 Task: Create a due date automation trigger when advanced on, 2 working days after a card is due add fields without custom field "Resume" set to a number lower than 1 and lower than 10 at 11:00 AM.
Action: Mouse moved to (872, 261)
Screenshot: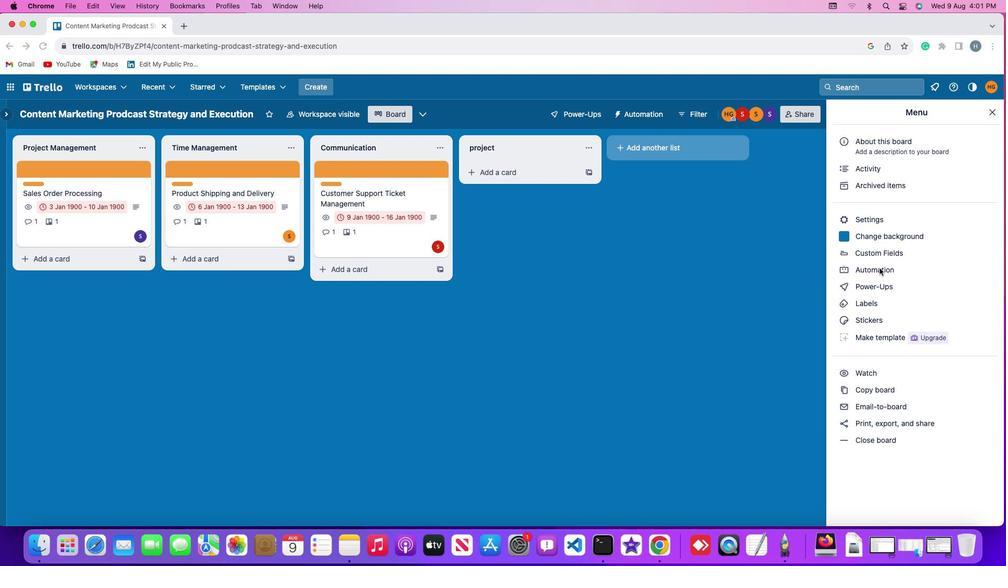 
Action: Mouse pressed left at (872, 261)
Screenshot: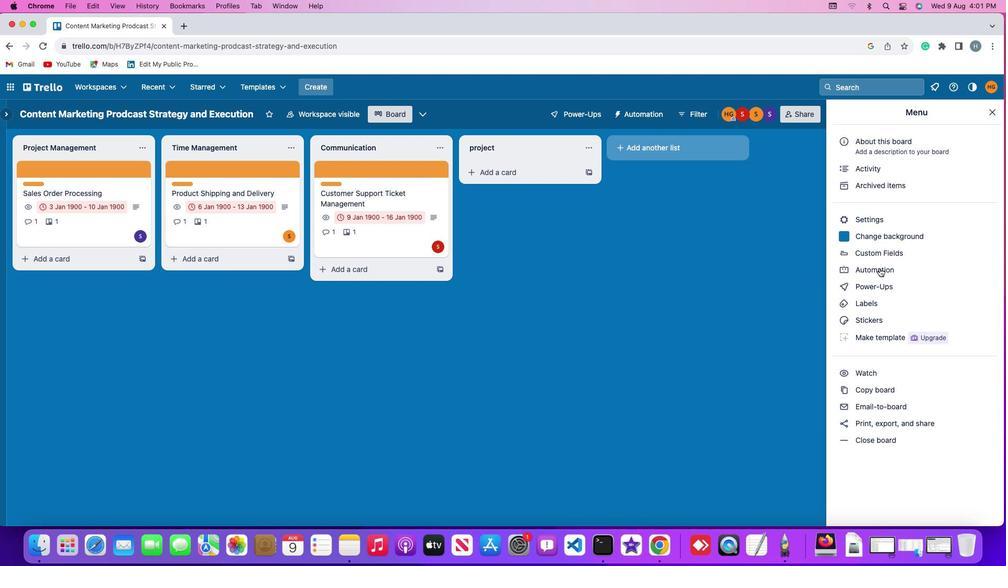 
Action: Mouse moved to (872, 261)
Screenshot: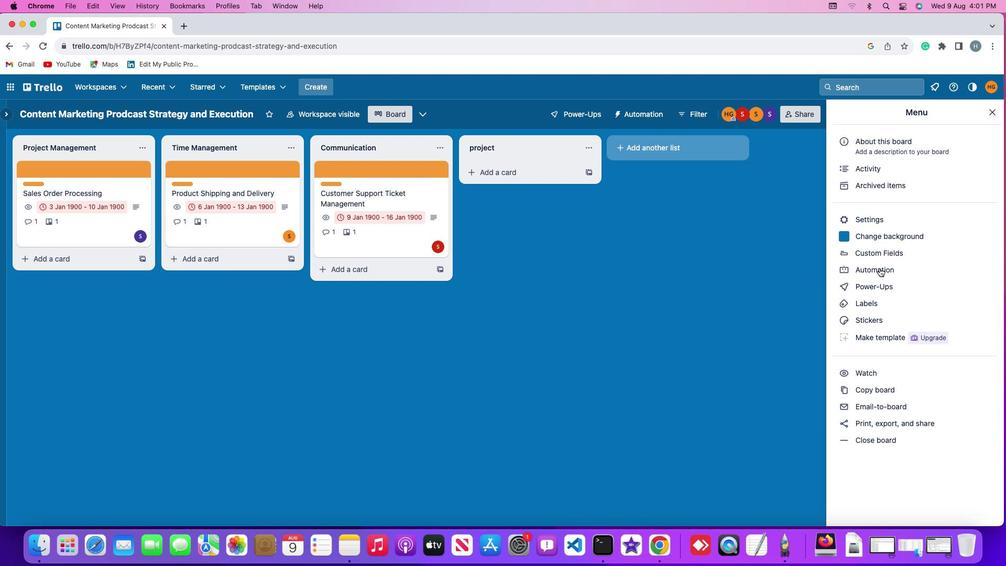 
Action: Mouse pressed left at (872, 261)
Screenshot: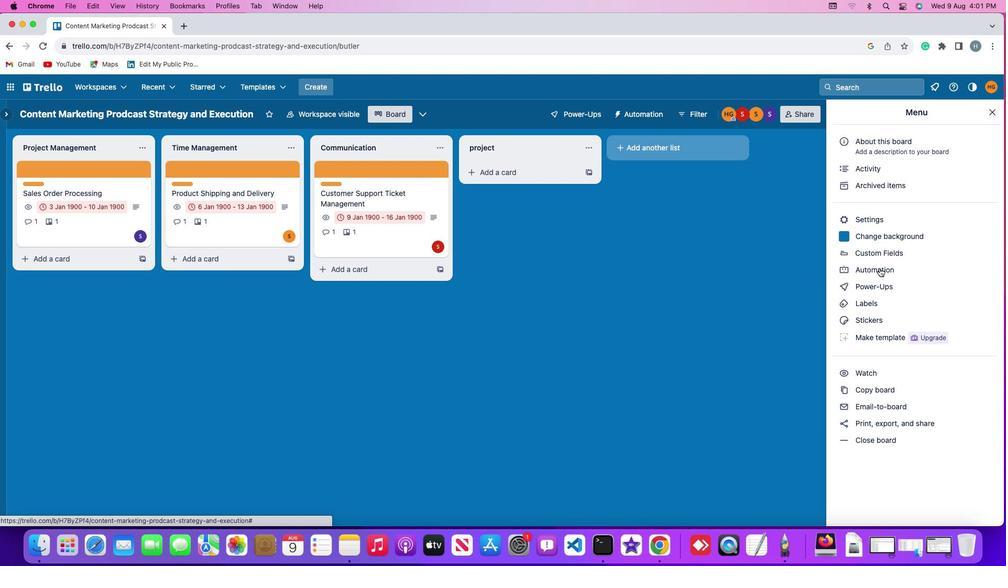 
Action: Mouse moved to (45, 240)
Screenshot: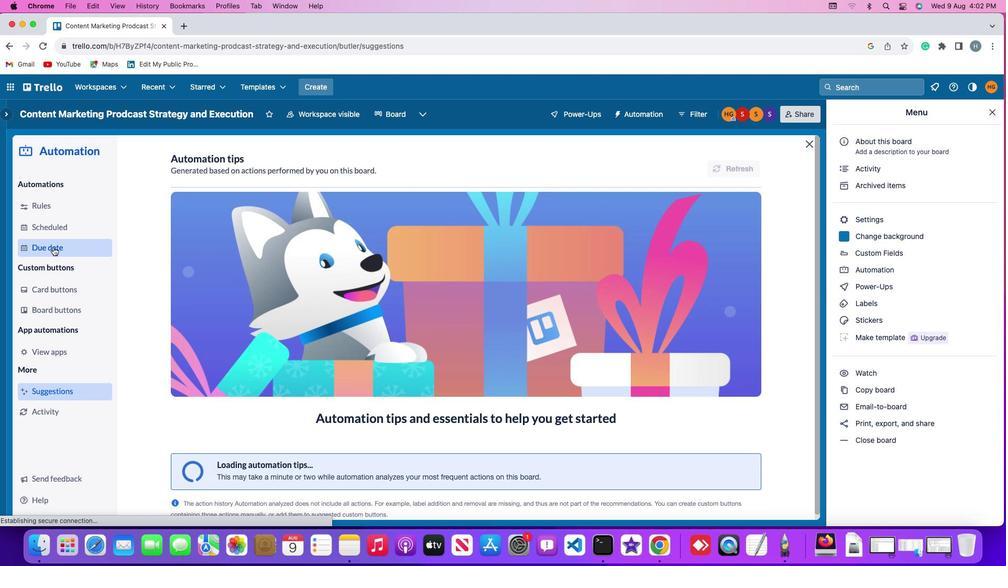 
Action: Mouse pressed left at (45, 240)
Screenshot: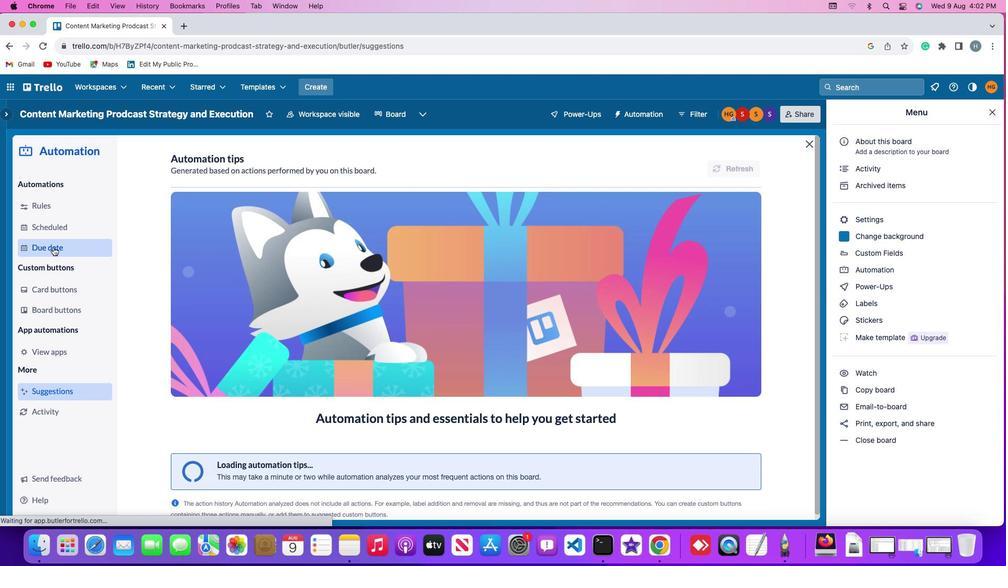
Action: Mouse moved to (697, 155)
Screenshot: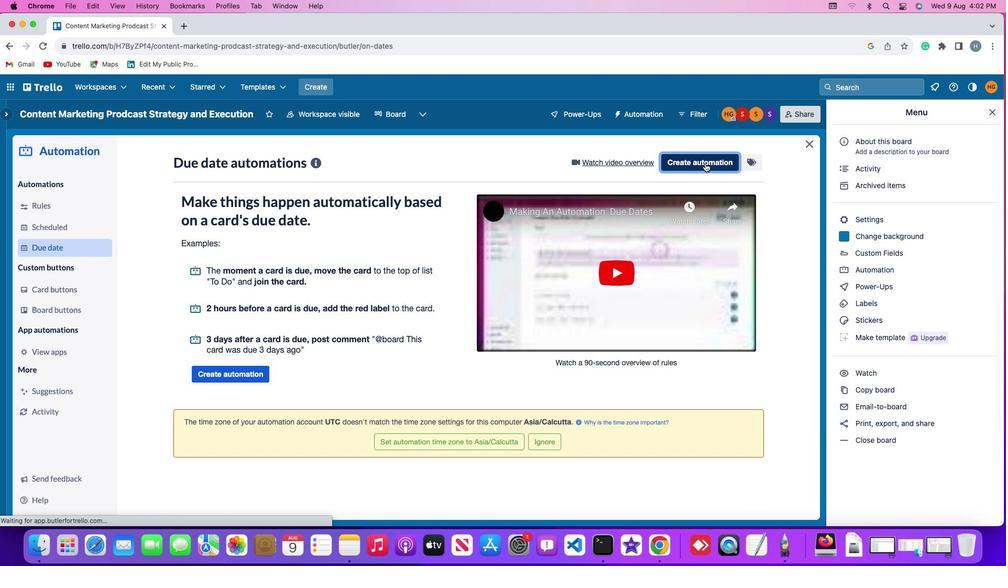 
Action: Mouse pressed left at (697, 155)
Screenshot: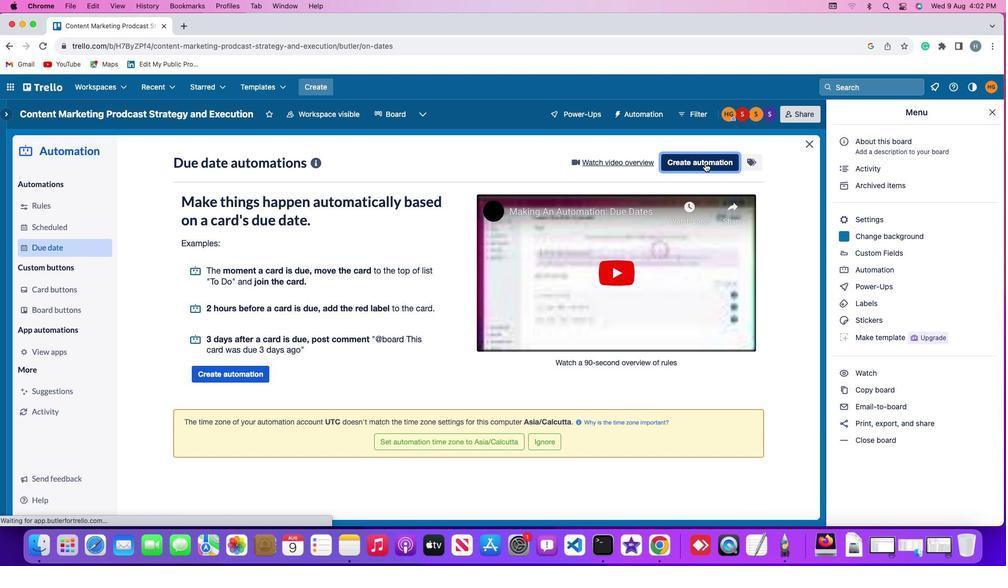 
Action: Mouse moved to (217, 256)
Screenshot: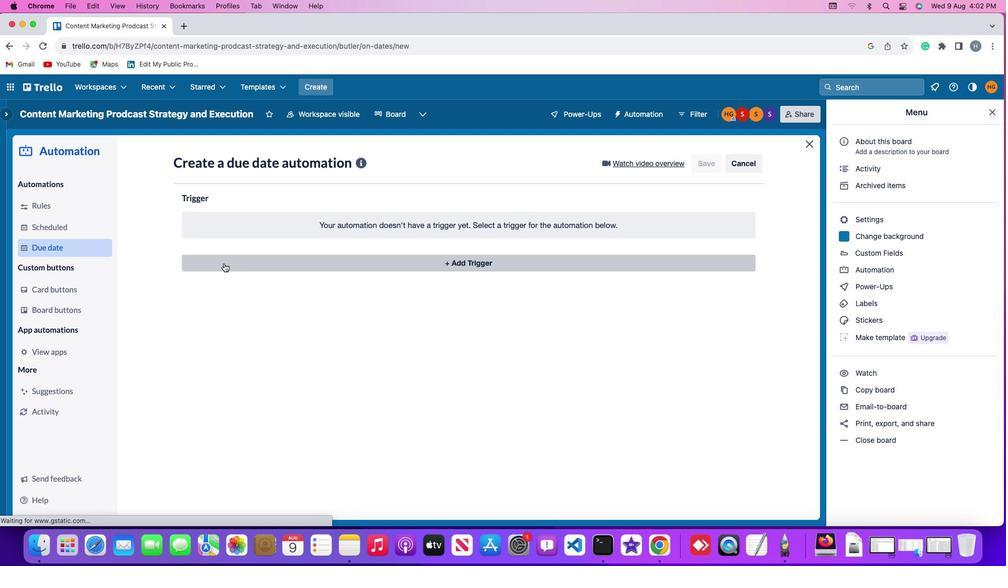 
Action: Mouse pressed left at (217, 256)
Screenshot: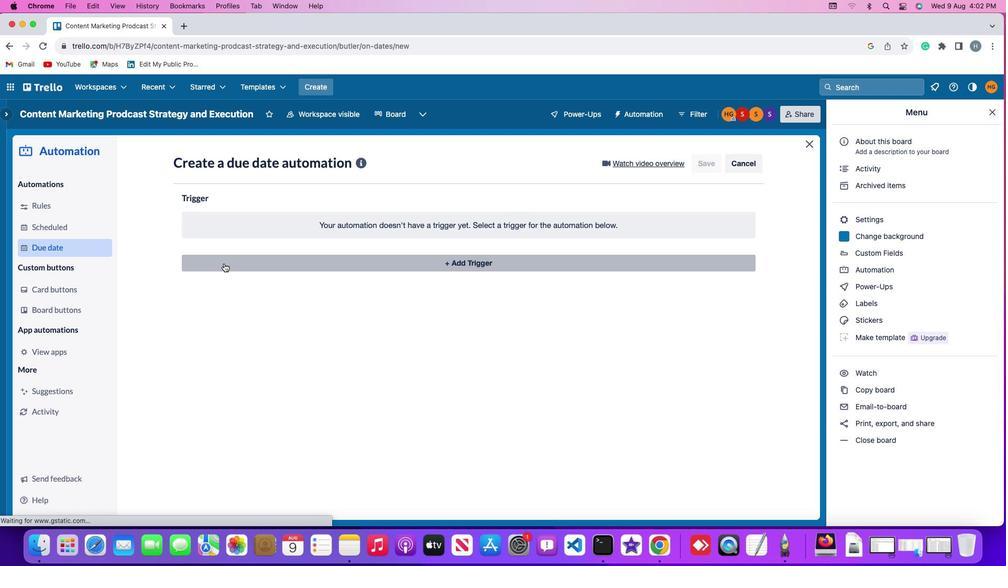 
Action: Mouse moved to (193, 414)
Screenshot: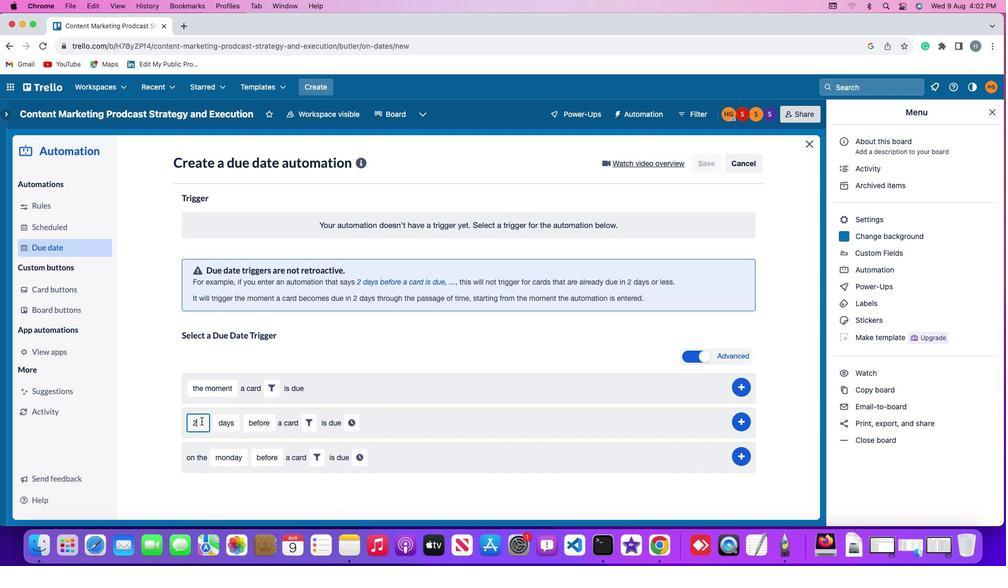 
Action: Mouse pressed left at (193, 414)
Screenshot: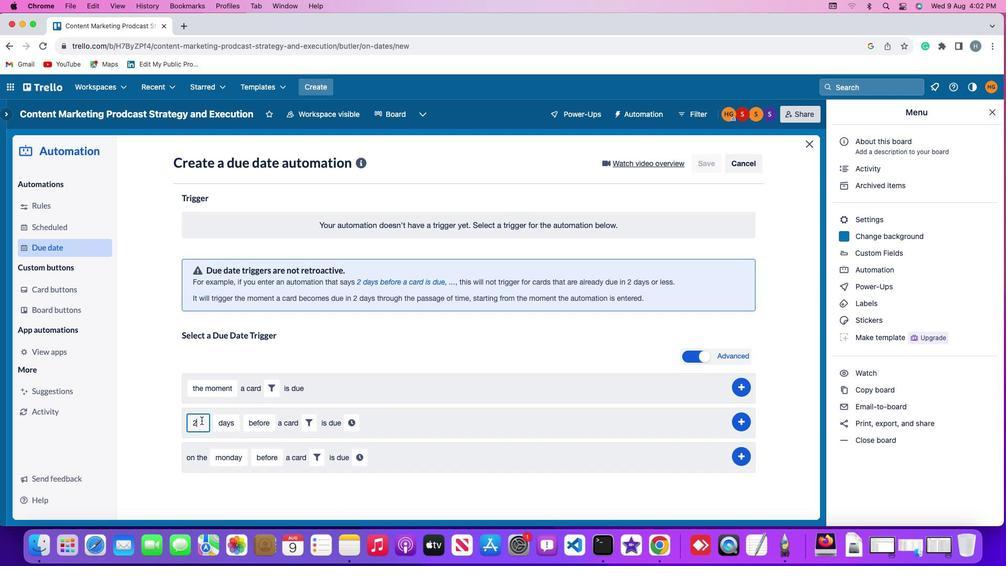 
Action: Mouse moved to (193, 411)
Screenshot: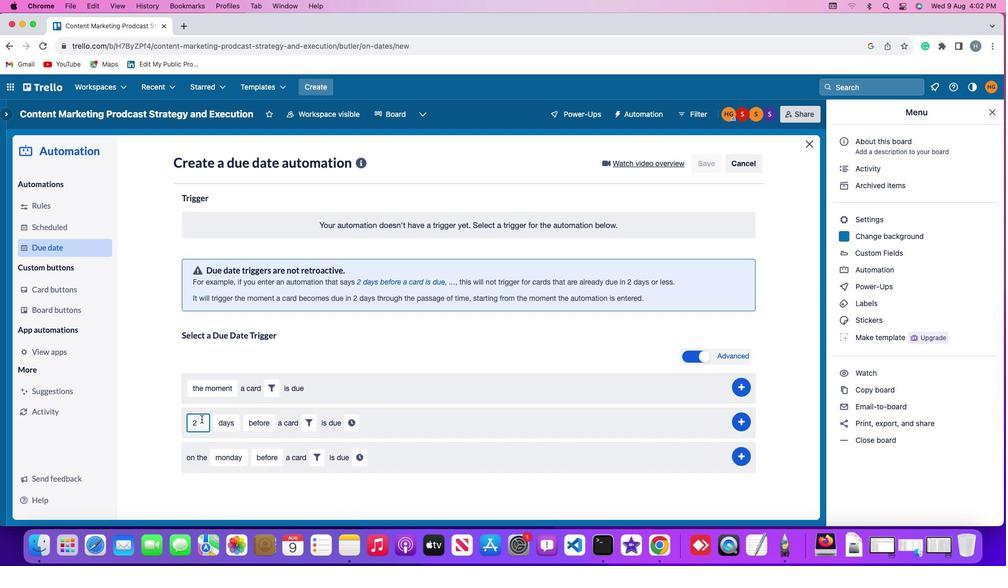 
Action: Key pressed Key.backspace
Screenshot: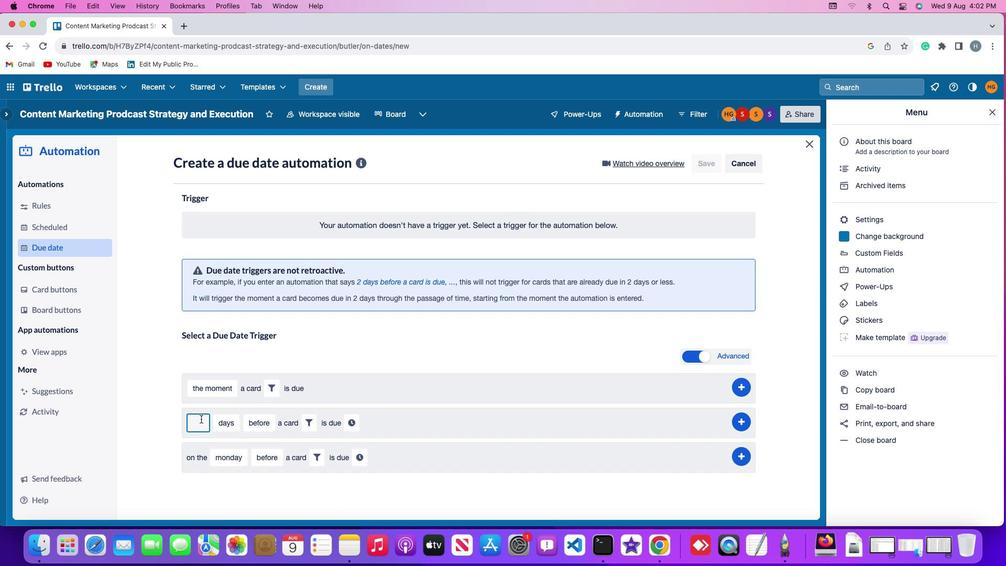 
Action: Mouse moved to (193, 411)
Screenshot: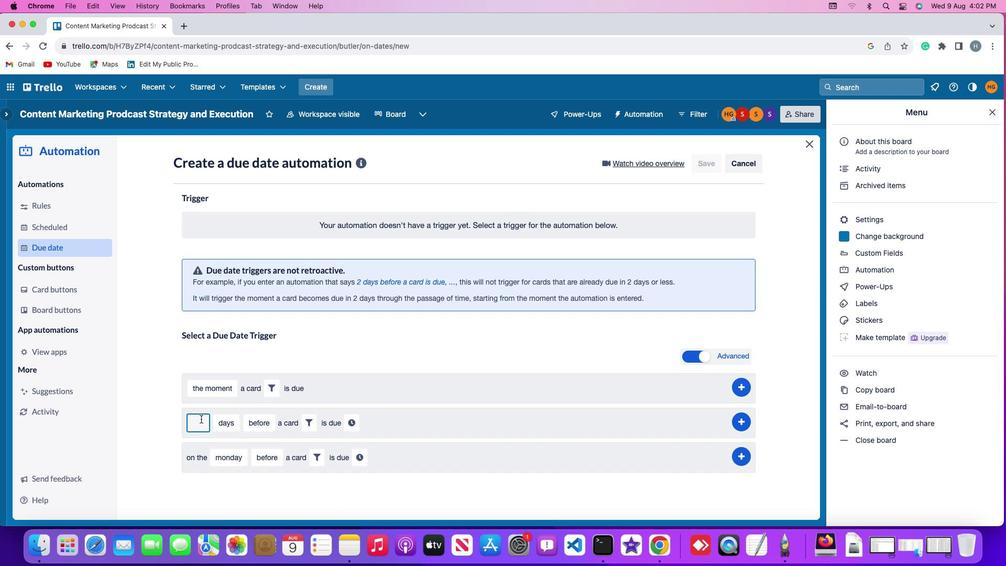 
Action: Key pressed '2'
Screenshot: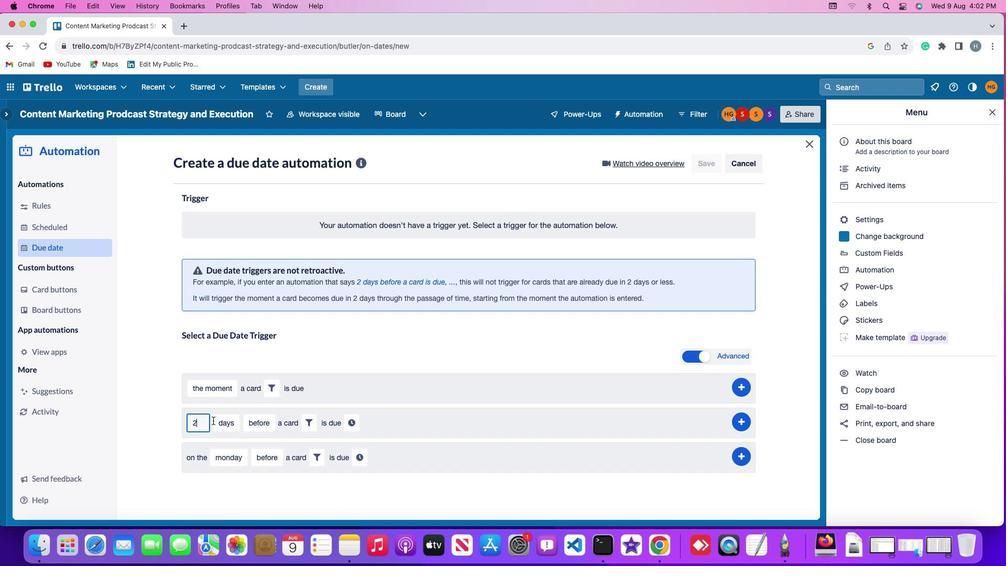 
Action: Mouse moved to (214, 414)
Screenshot: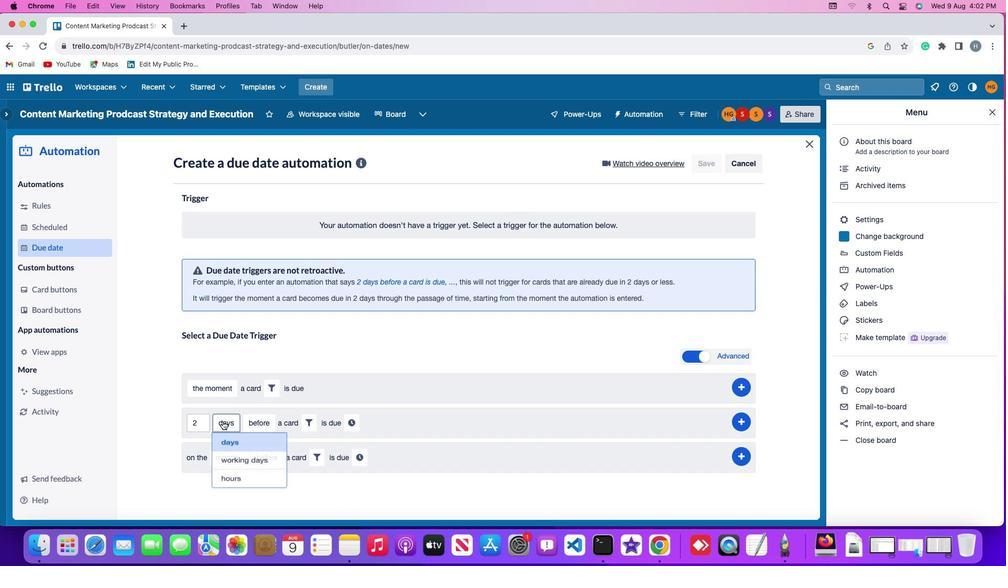 
Action: Mouse pressed left at (214, 414)
Screenshot: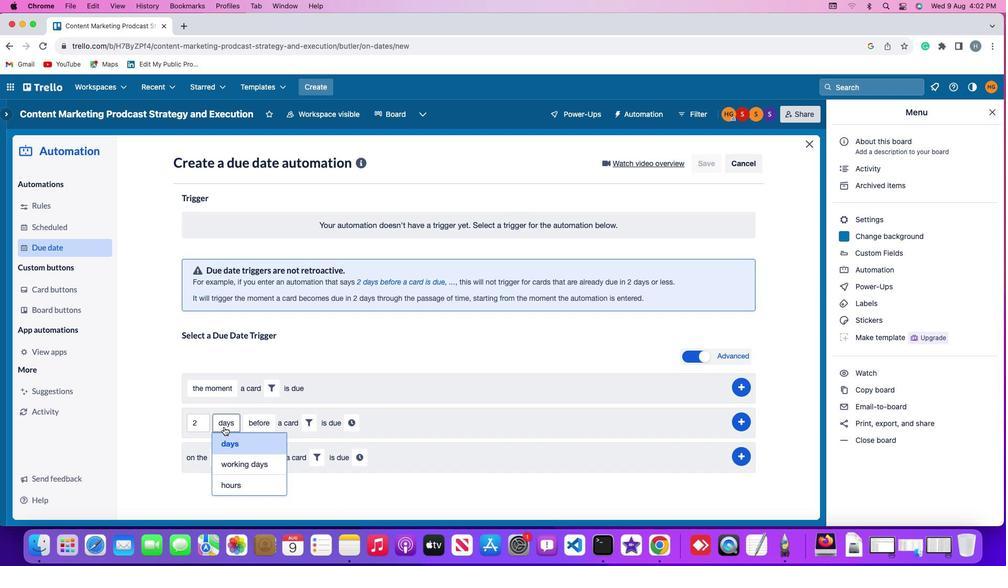 
Action: Mouse moved to (222, 457)
Screenshot: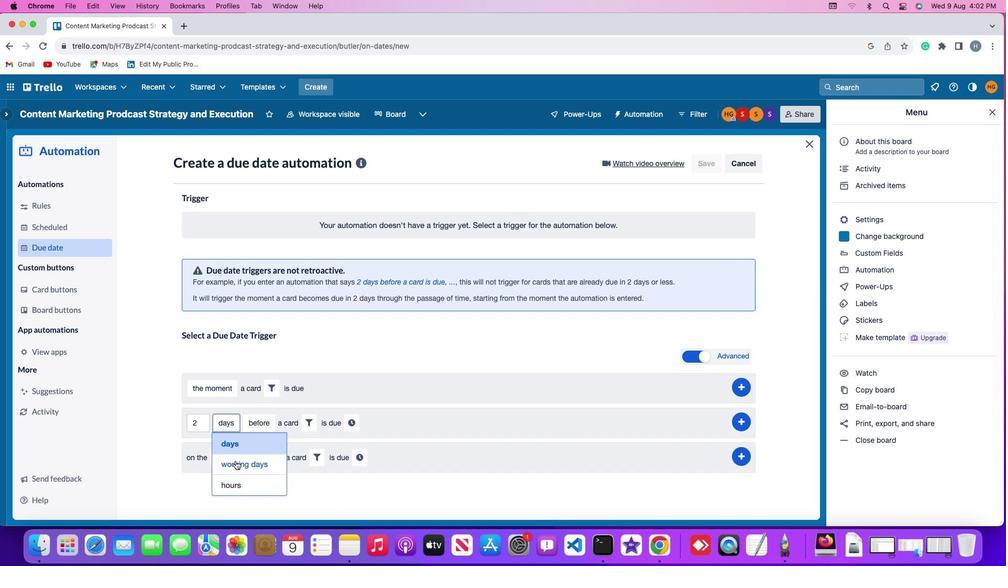 
Action: Mouse pressed left at (222, 457)
Screenshot: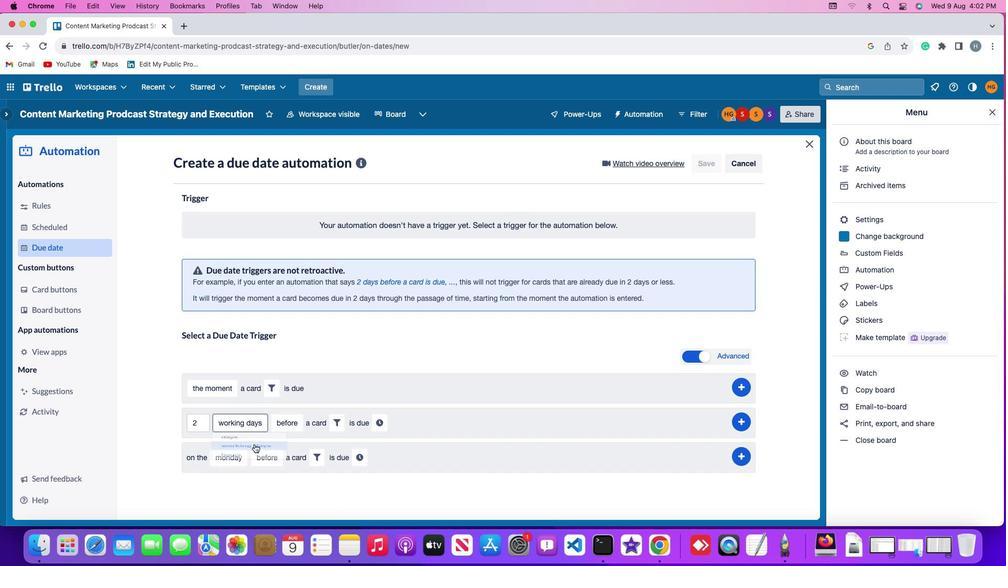 
Action: Mouse moved to (282, 412)
Screenshot: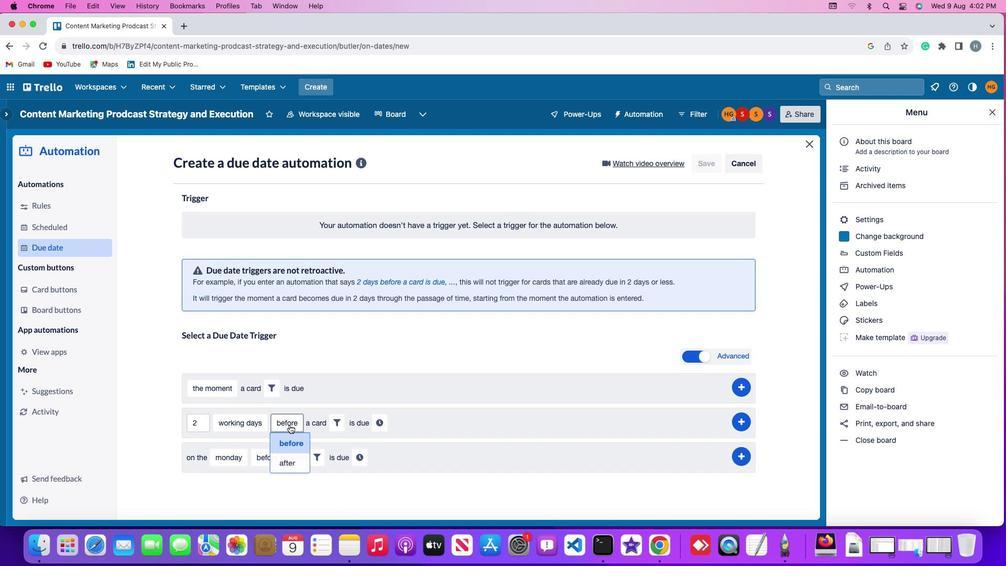 
Action: Mouse pressed left at (282, 412)
Screenshot: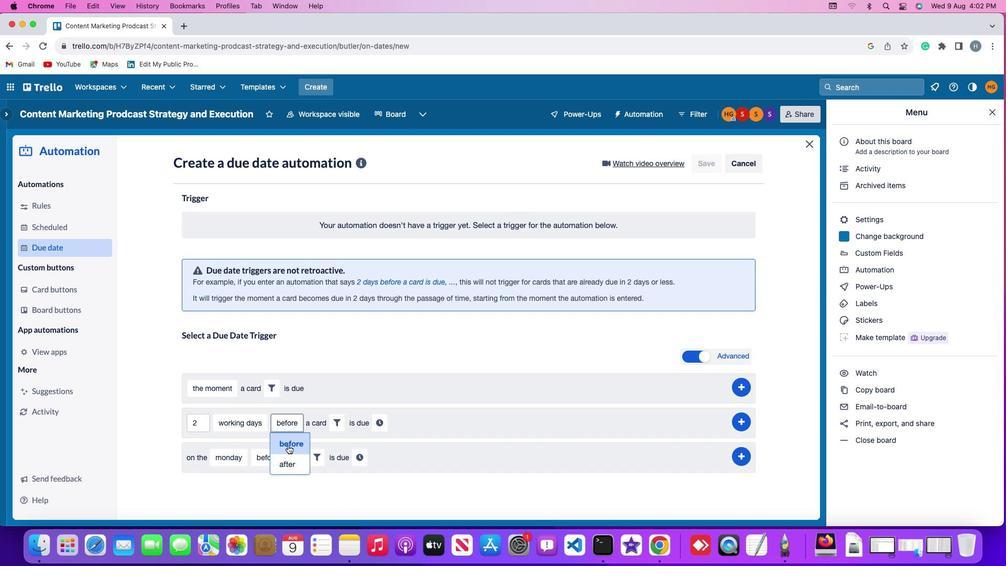 
Action: Mouse moved to (277, 457)
Screenshot: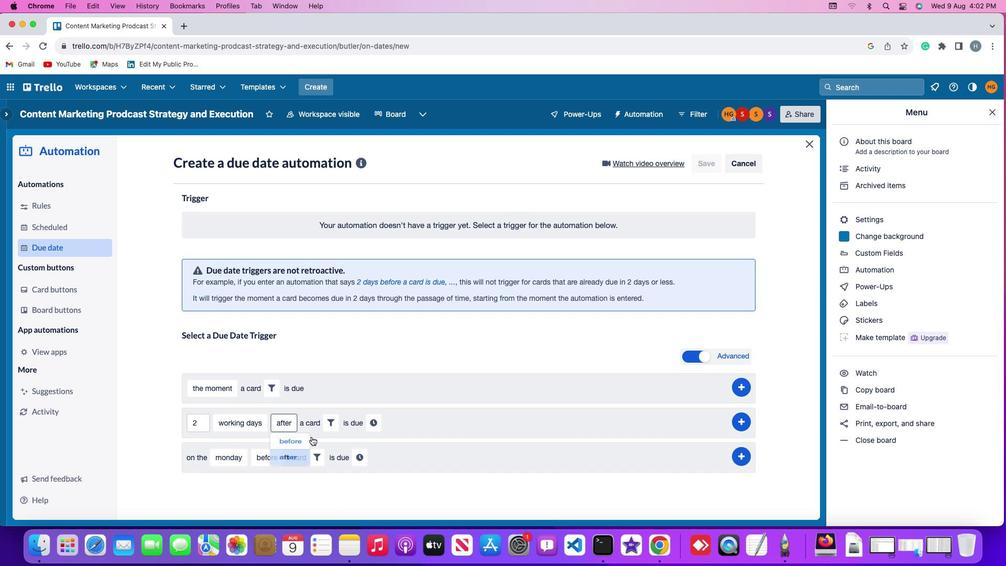 
Action: Mouse pressed left at (277, 457)
Screenshot: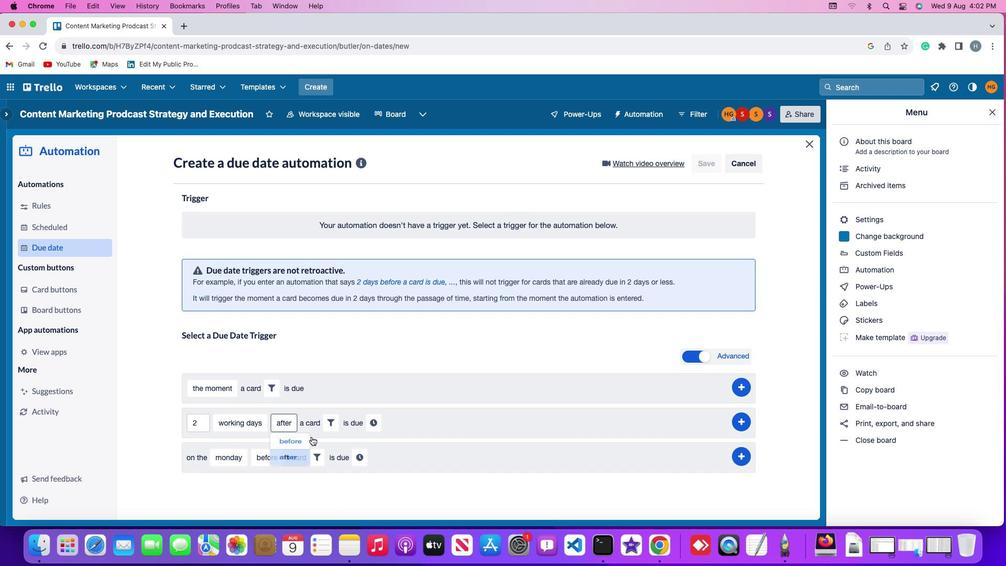 
Action: Mouse moved to (328, 412)
Screenshot: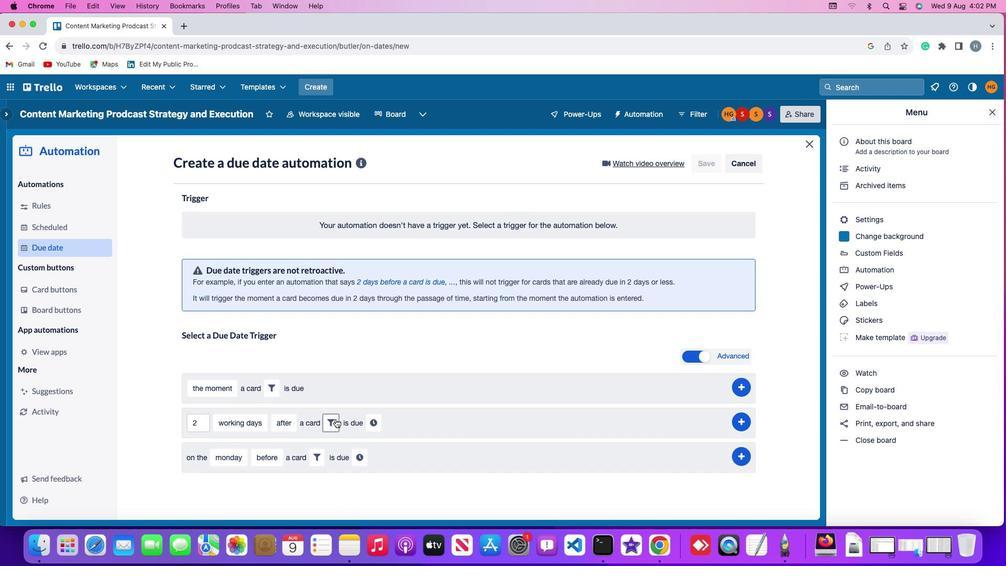 
Action: Mouse pressed left at (328, 412)
Screenshot: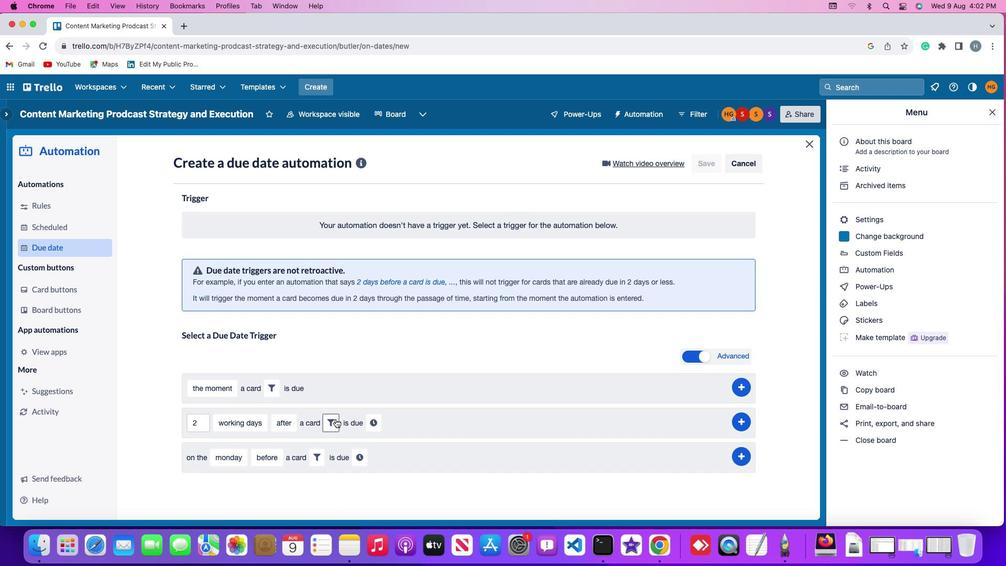 
Action: Mouse moved to (493, 449)
Screenshot: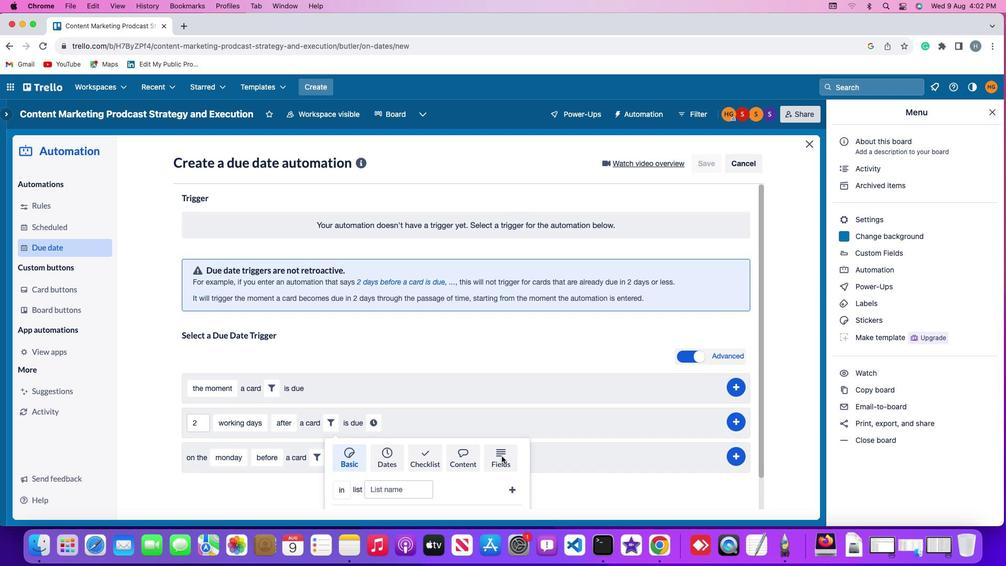 
Action: Mouse pressed left at (493, 449)
Screenshot: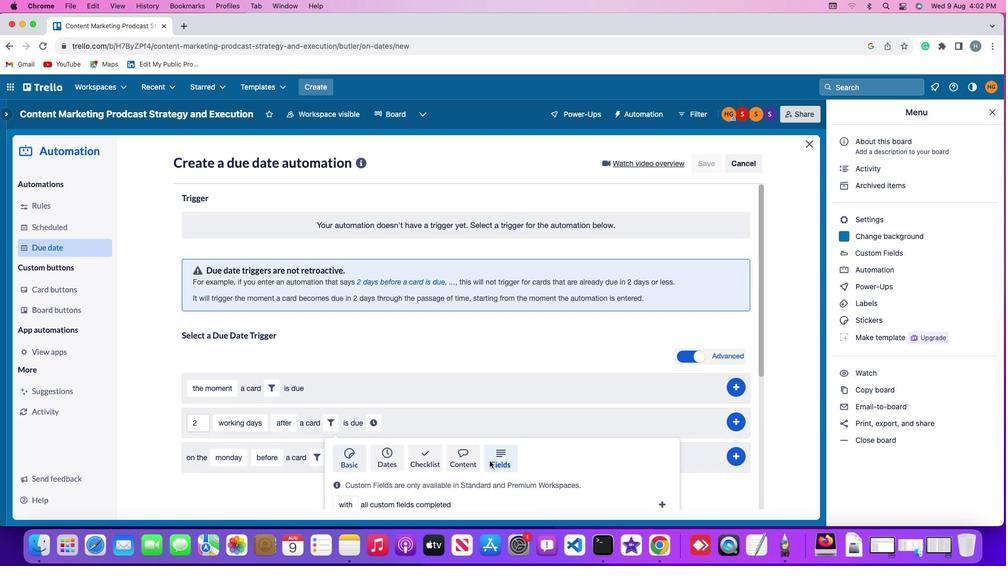 
Action: Mouse moved to (282, 477)
Screenshot: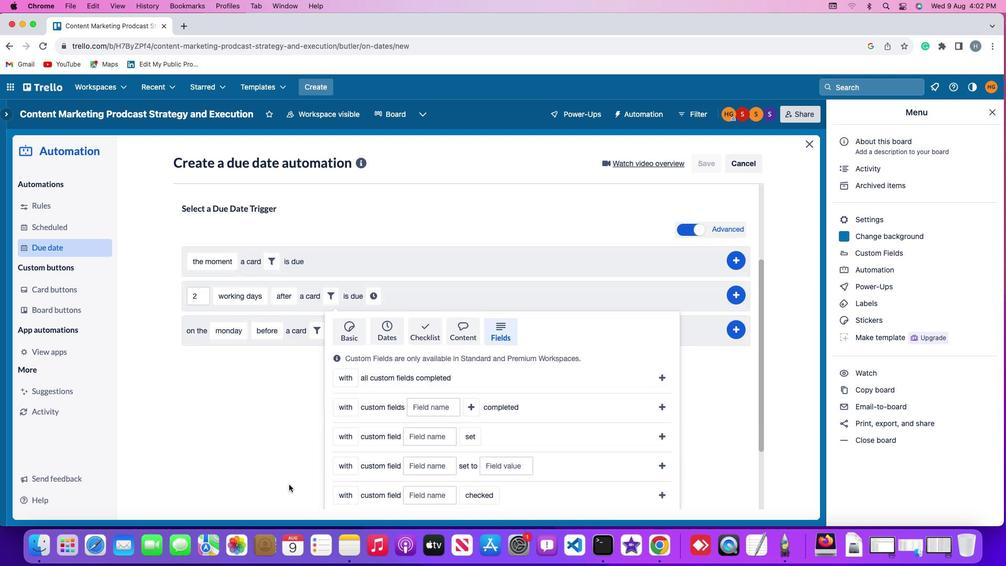 
Action: Mouse scrolled (282, 477) with delta (-6, -7)
Screenshot: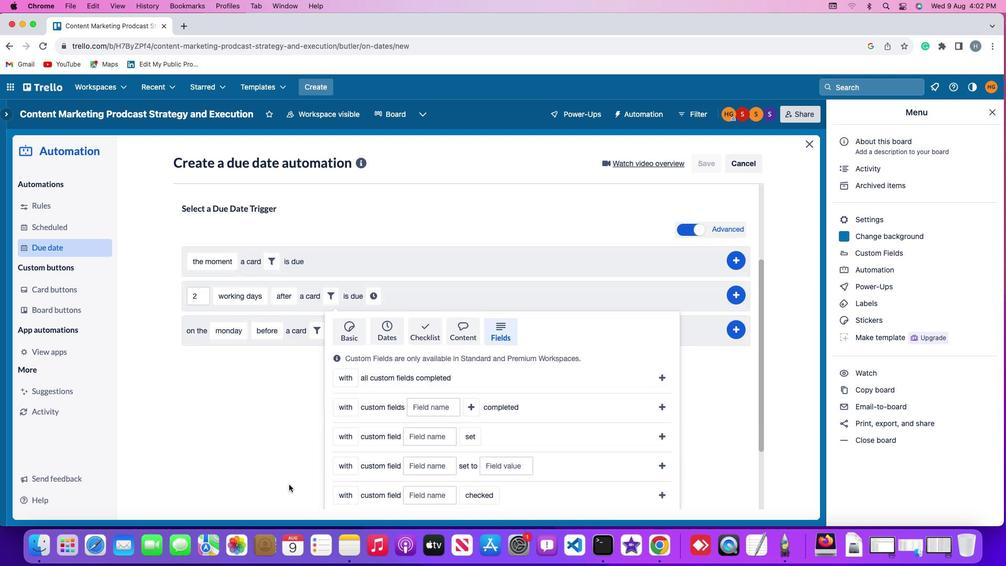 
Action: Mouse scrolled (282, 477) with delta (-6, -7)
Screenshot: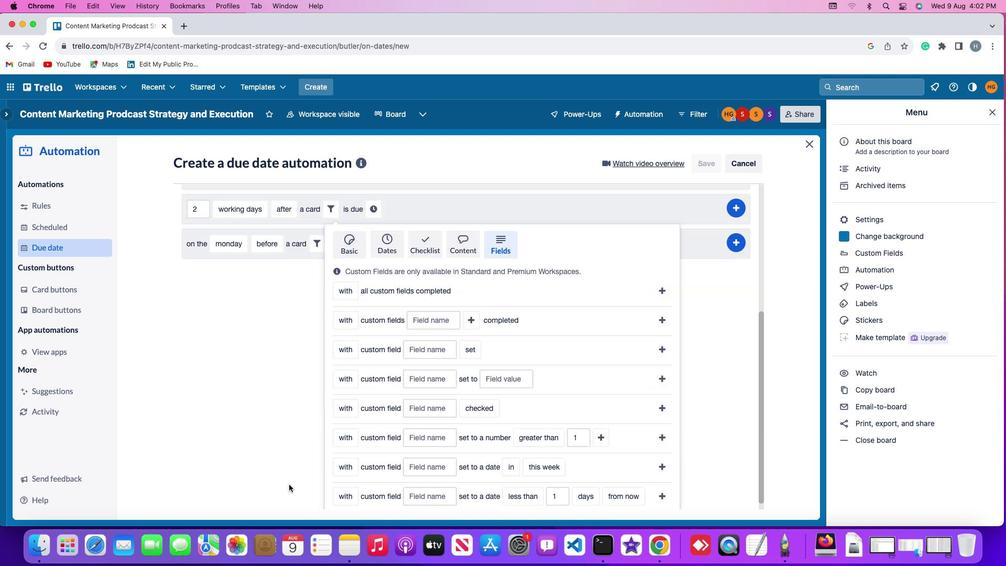 
Action: Mouse scrolled (282, 477) with delta (-6, -8)
Screenshot: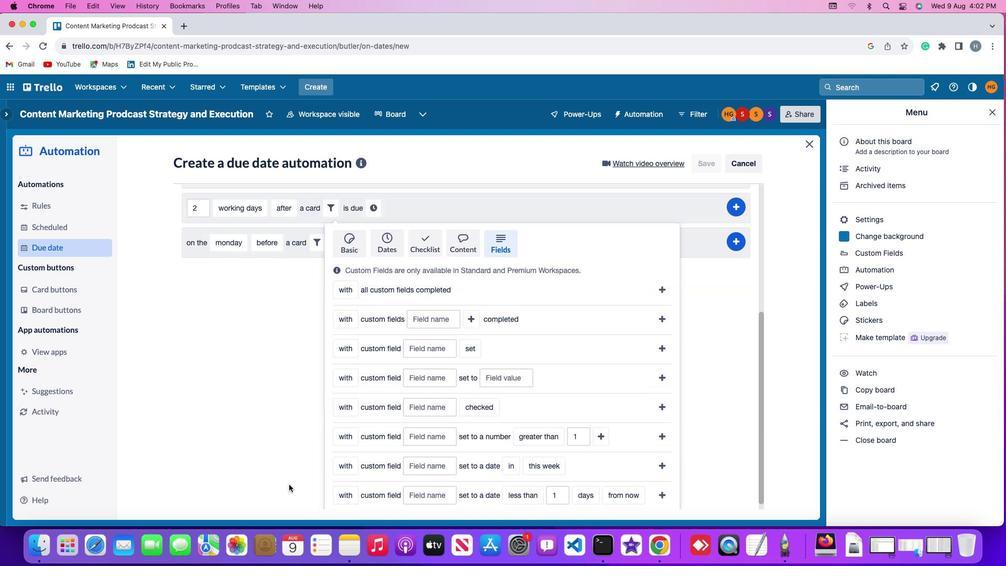 
Action: Mouse scrolled (282, 477) with delta (-6, -9)
Screenshot: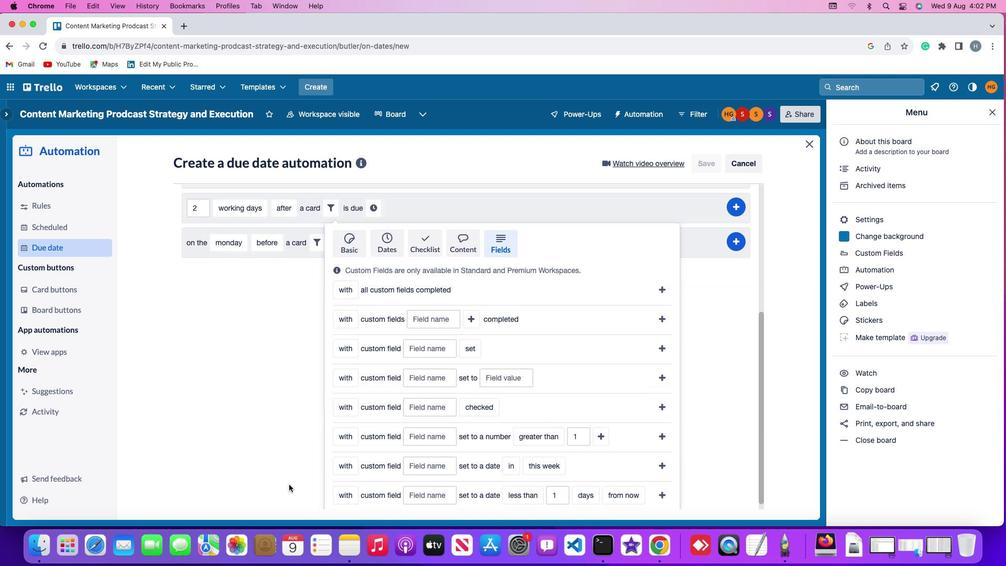 
Action: Mouse moved to (281, 477)
Screenshot: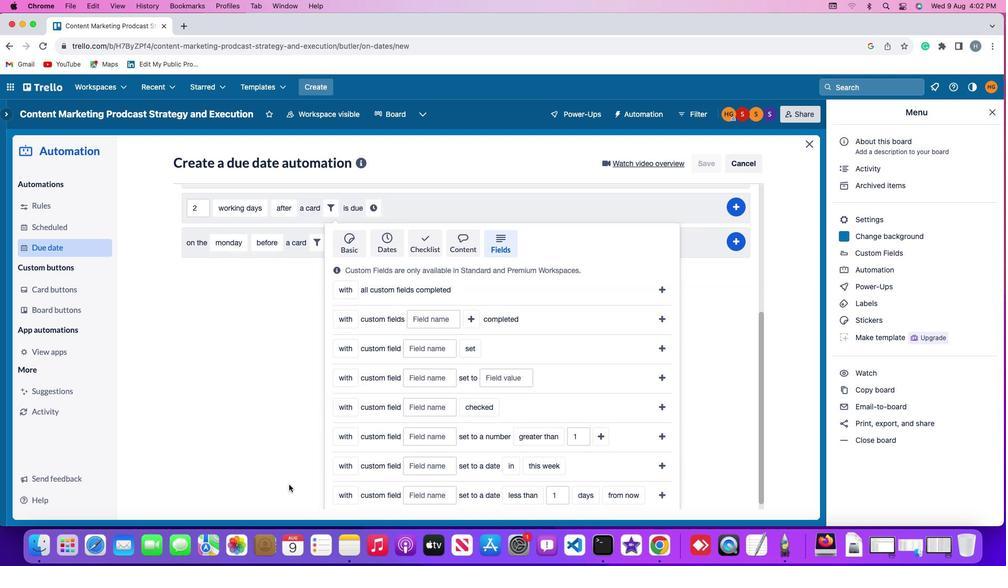 
Action: Mouse scrolled (281, 477) with delta (-6, -7)
Screenshot: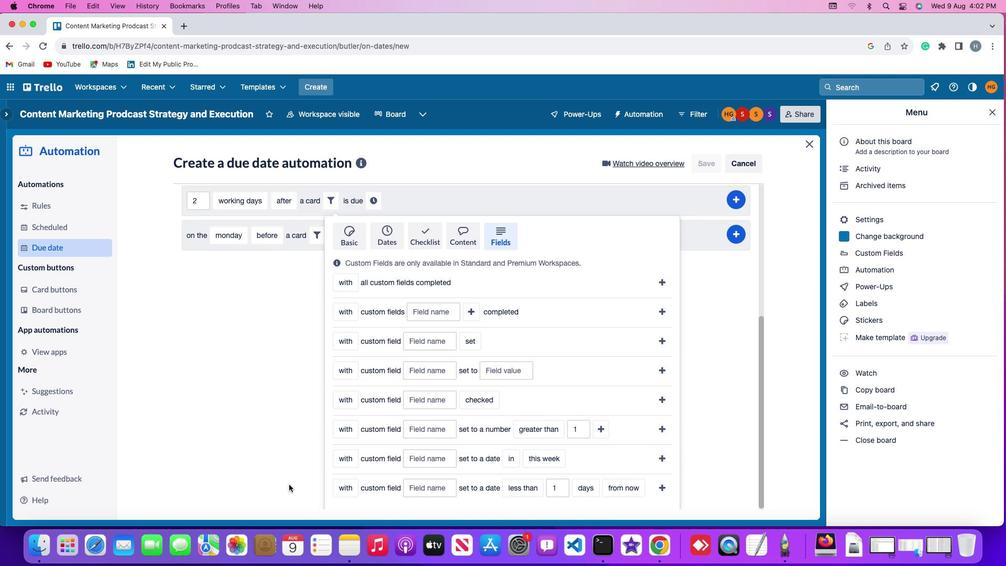 
Action: Mouse scrolled (281, 477) with delta (-6, -7)
Screenshot: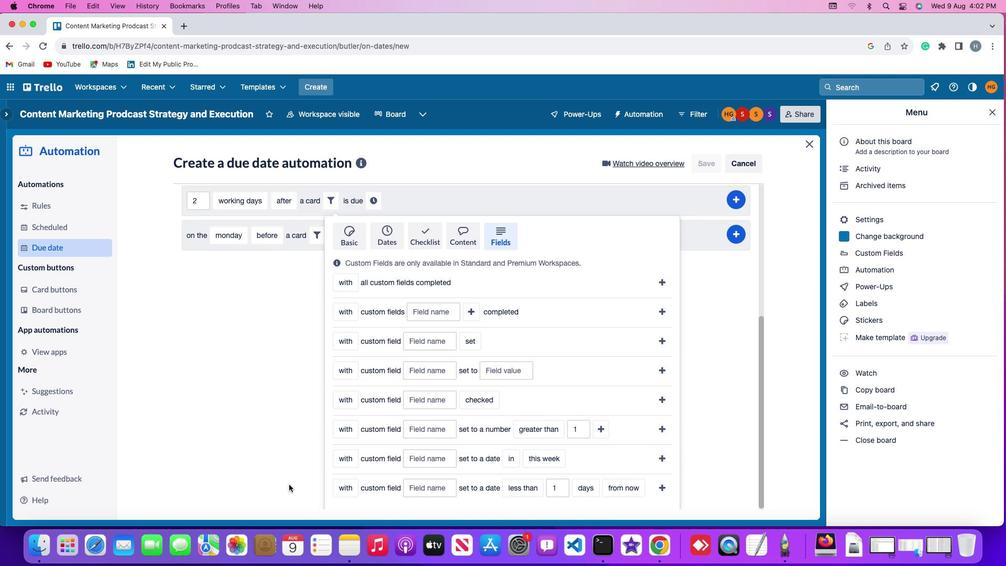 
Action: Mouse scrolled (281, 477) with delta (-6, -8)
Screenshot: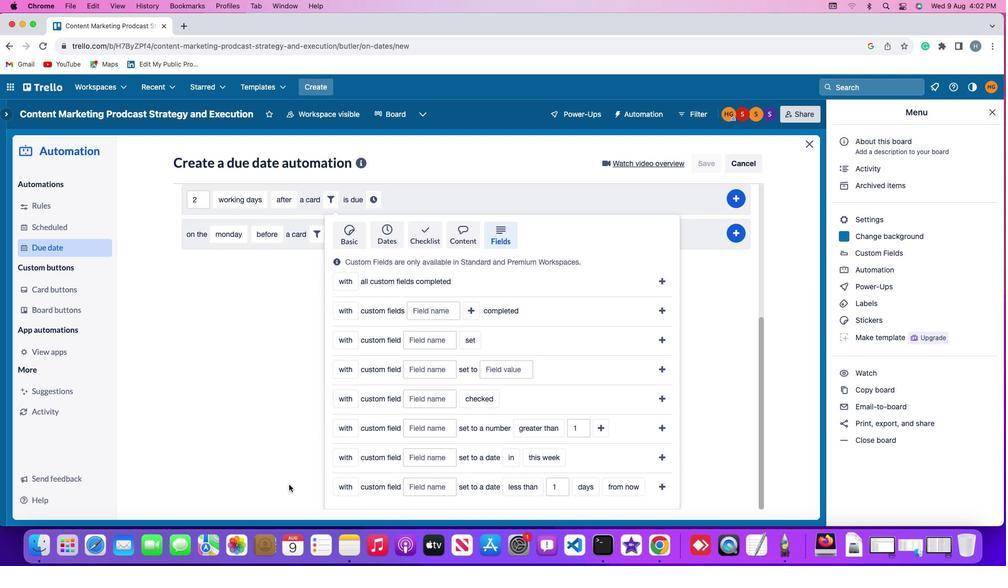 
Action: Mouse scrolled (281, 477) with delta (-6, -9)
Screenshot: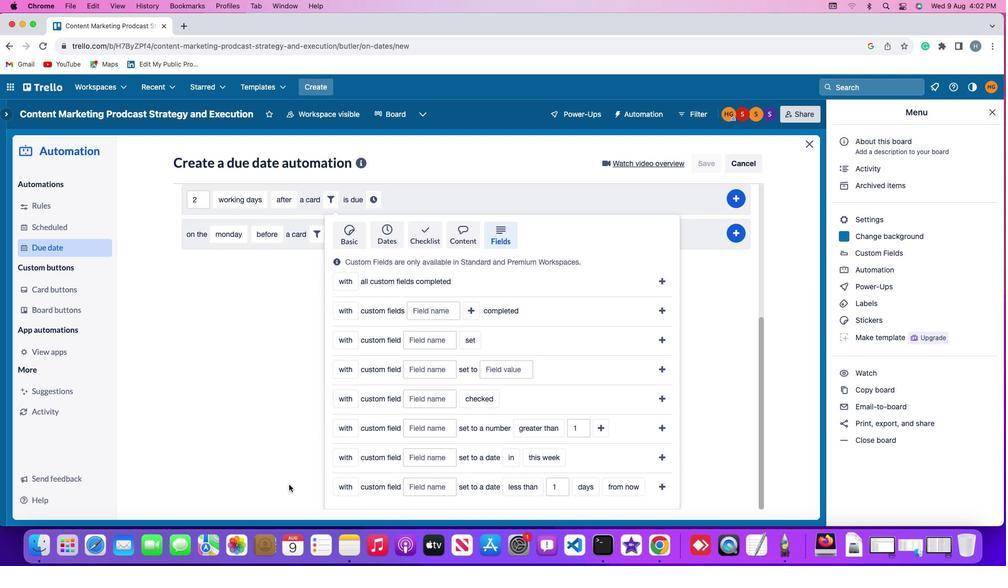 
Action: Mouse scrolled (281, 477) with delta (-6, -9)
Screenshot: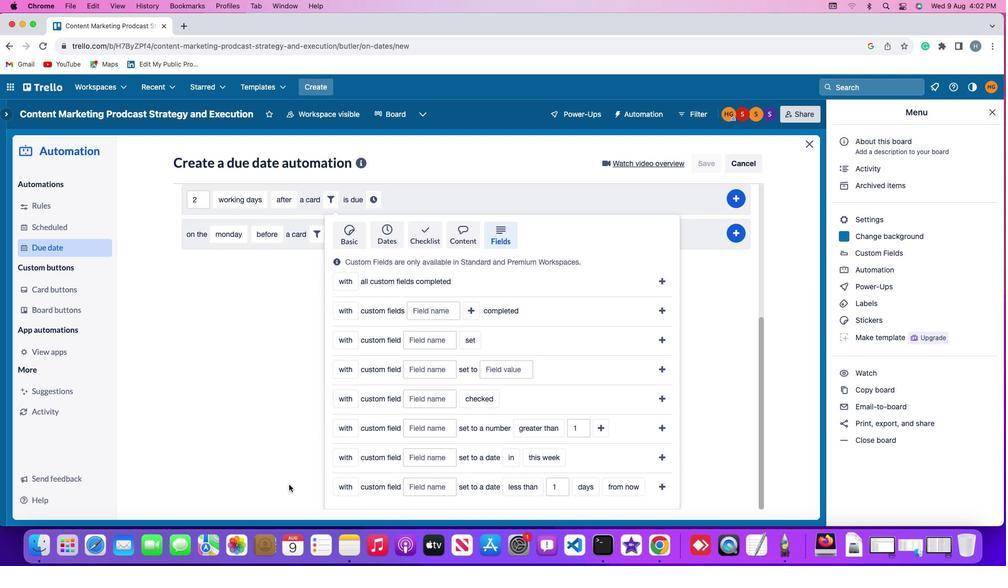 
Action: Mouse moved to (342, 420)
Screenshot: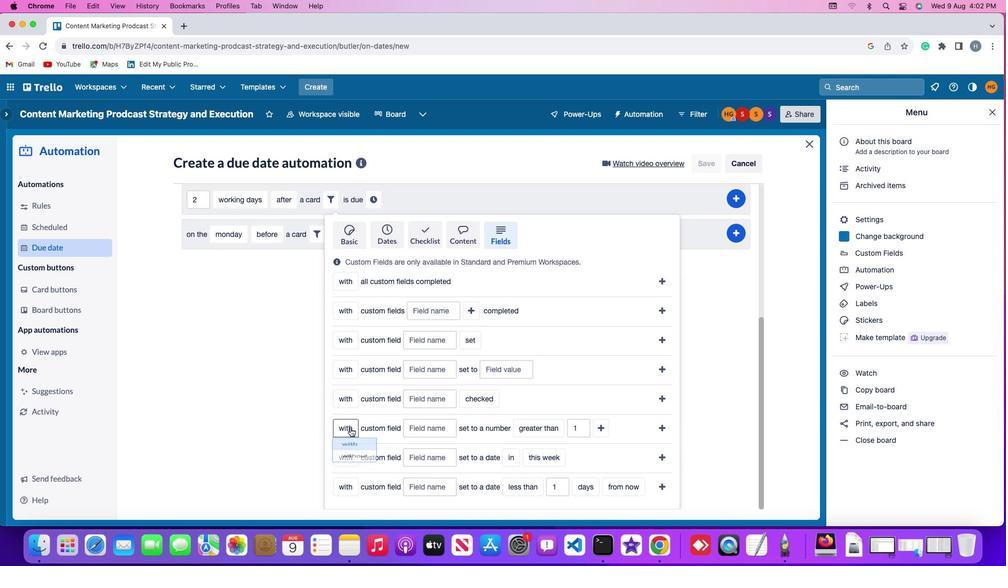 
Action: Mouse pressed left at (342, 420)
Screenshot: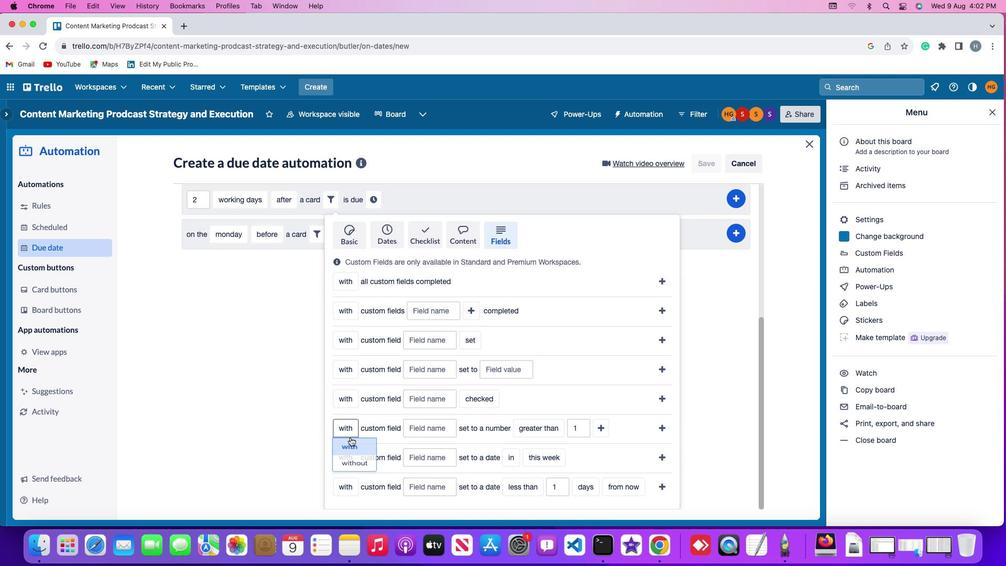 
Action: Mouse moved to (345, 467)
Screenshot: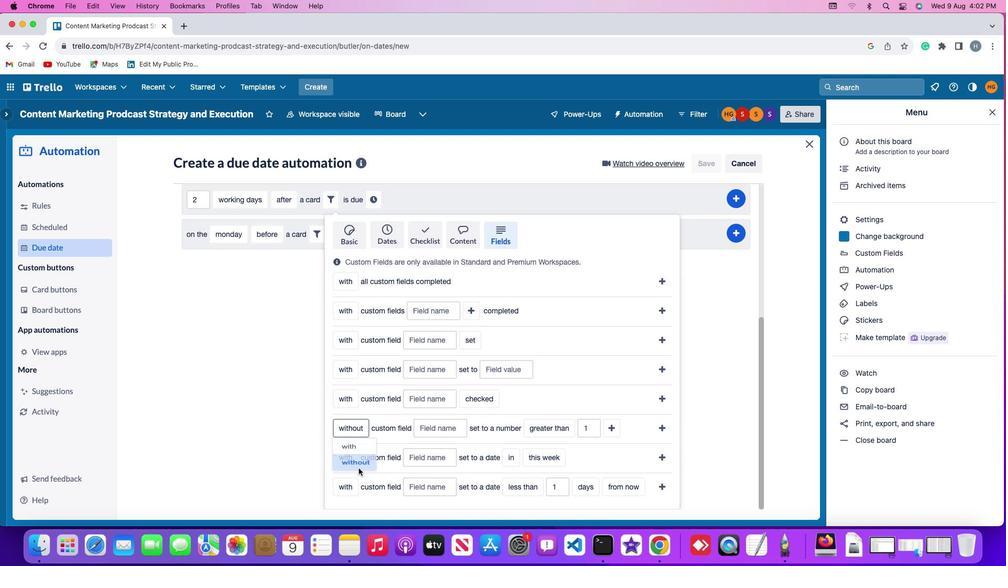 
Action: Mouse pressed left at (345, 467)
Screenshot: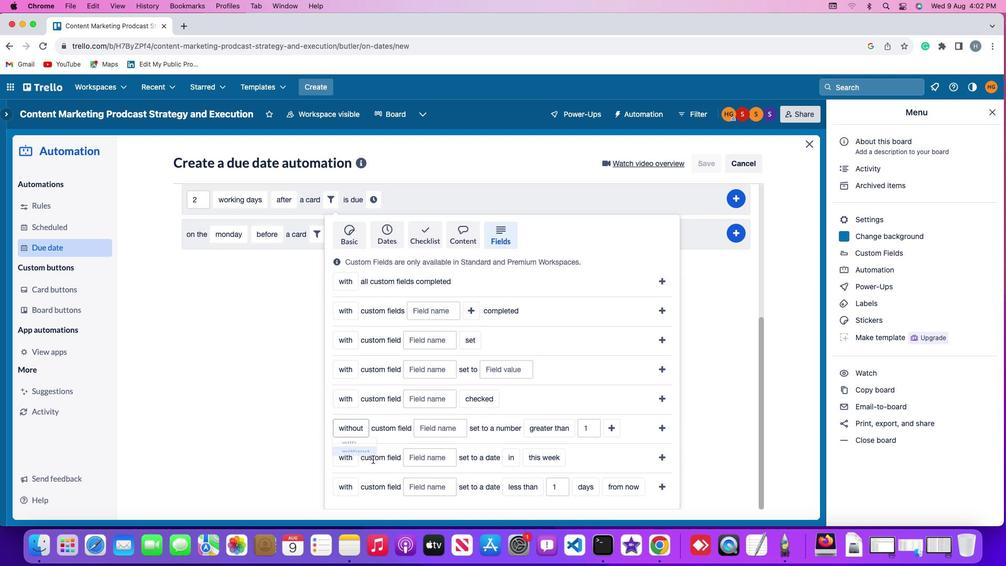 
Action: Mouse moved to (428, 421)
Screenshot: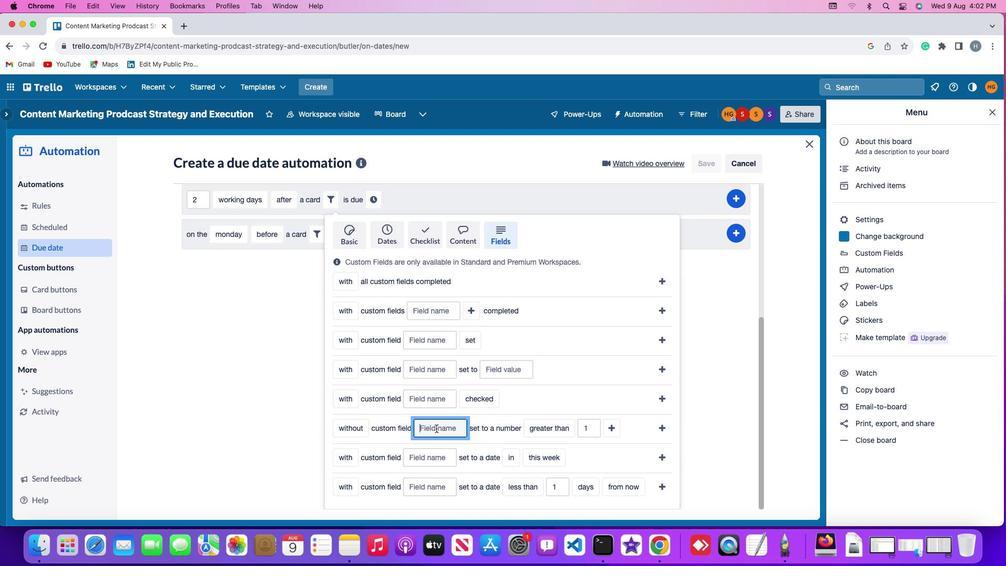 
Action: Mouse pressed left at (428, 421)
Screenshot: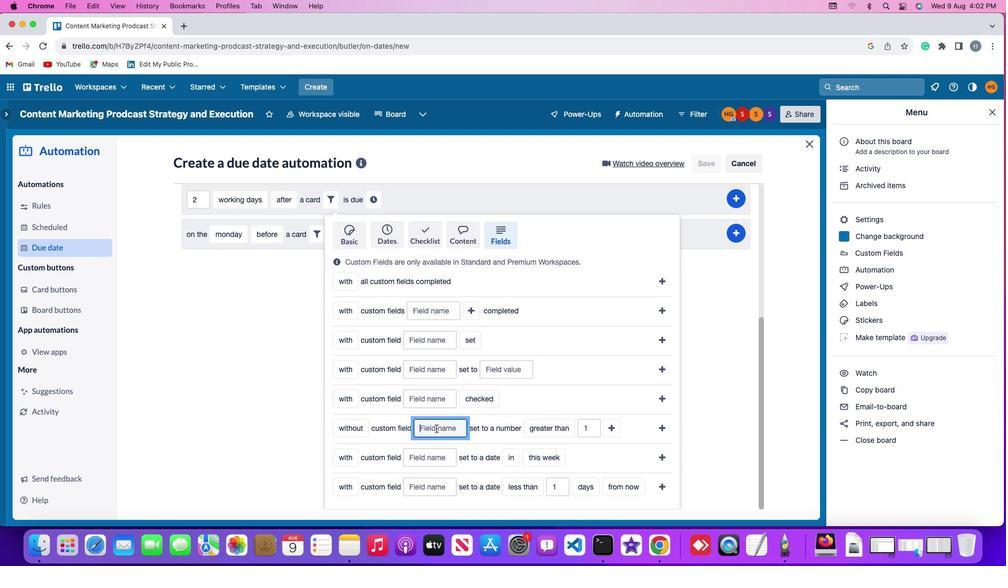 
Action: Mouse moved to (428, 421)
Screenshot: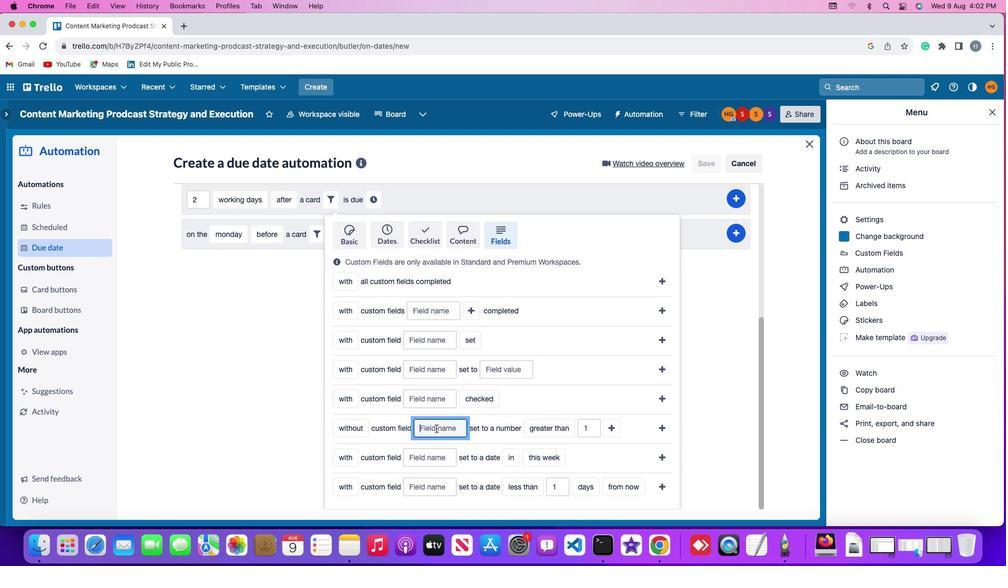 
Action: Key pressed Key.shift'R''e''s''u''m''e'
Screenshot: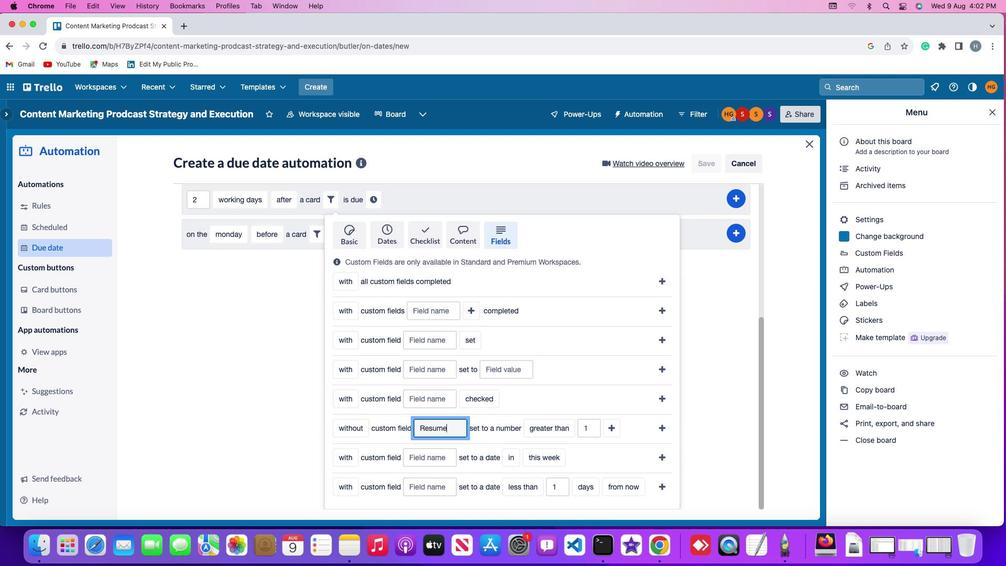 
Action: Mouse moved to (524, 421)
Screenshot: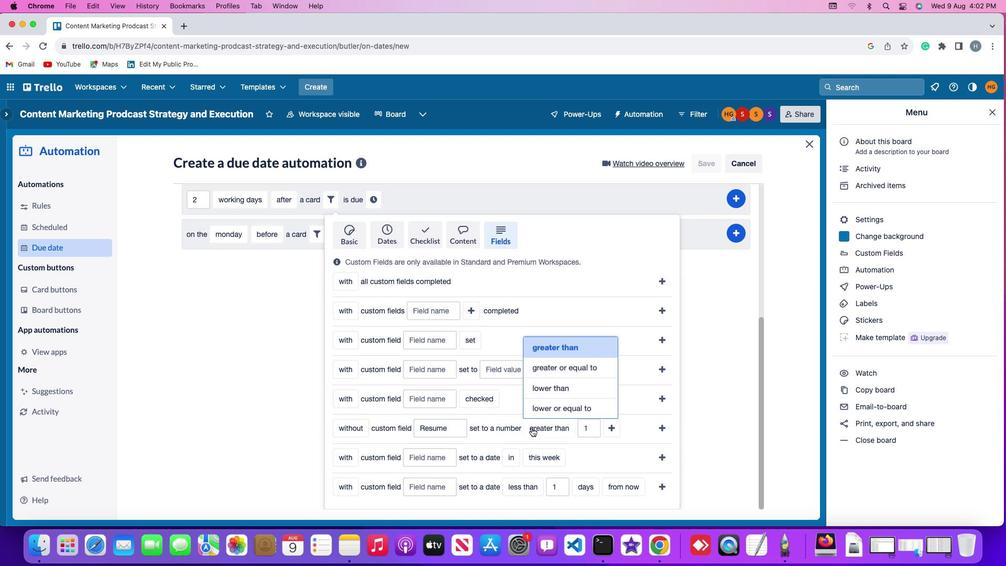 
Action: Mouse pressed left at (524, 421)
Screenshot: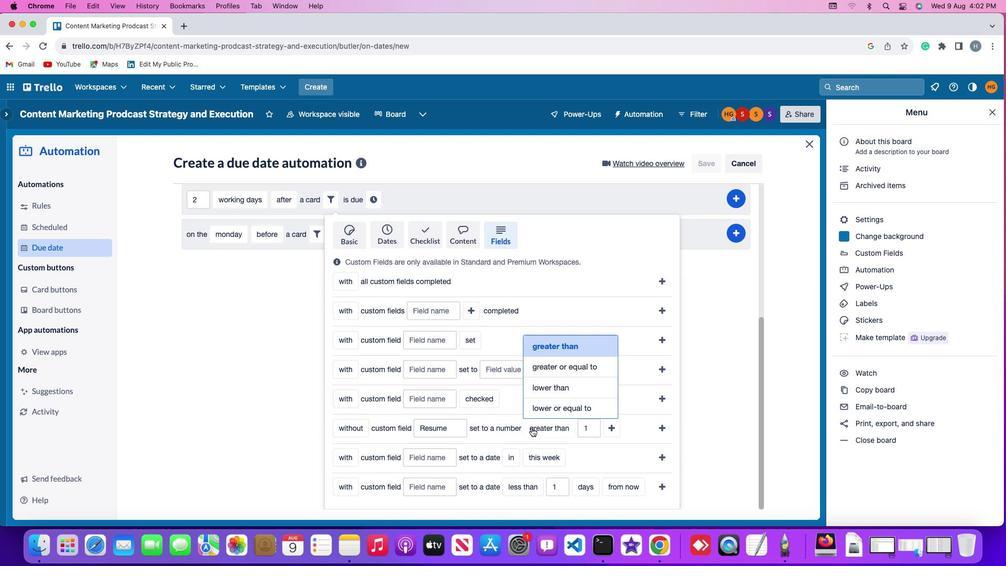 
Action: Mouse moved to (544, 381)
Screenshot: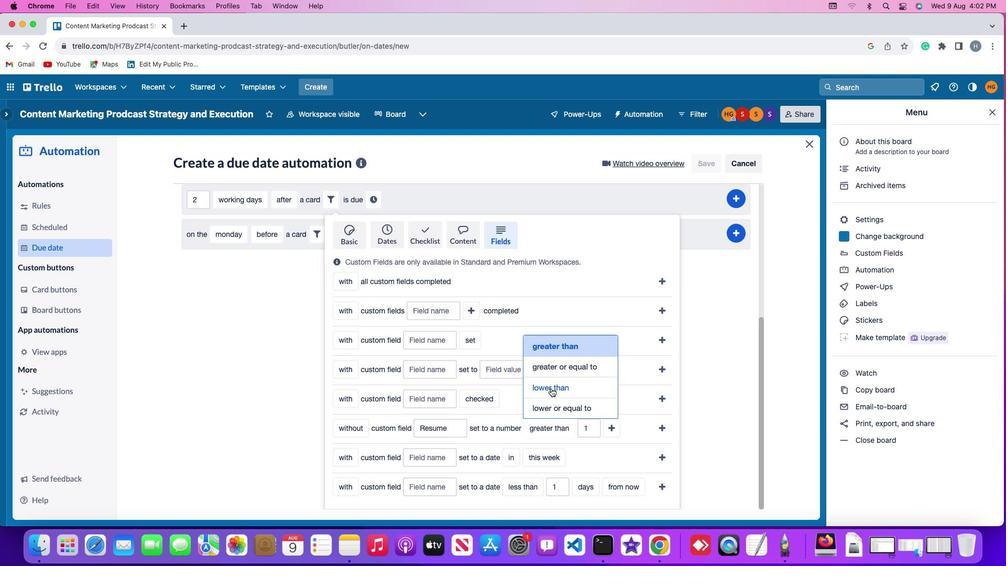 
Action: Mouse pressed left at (544, 381)
Screenshot: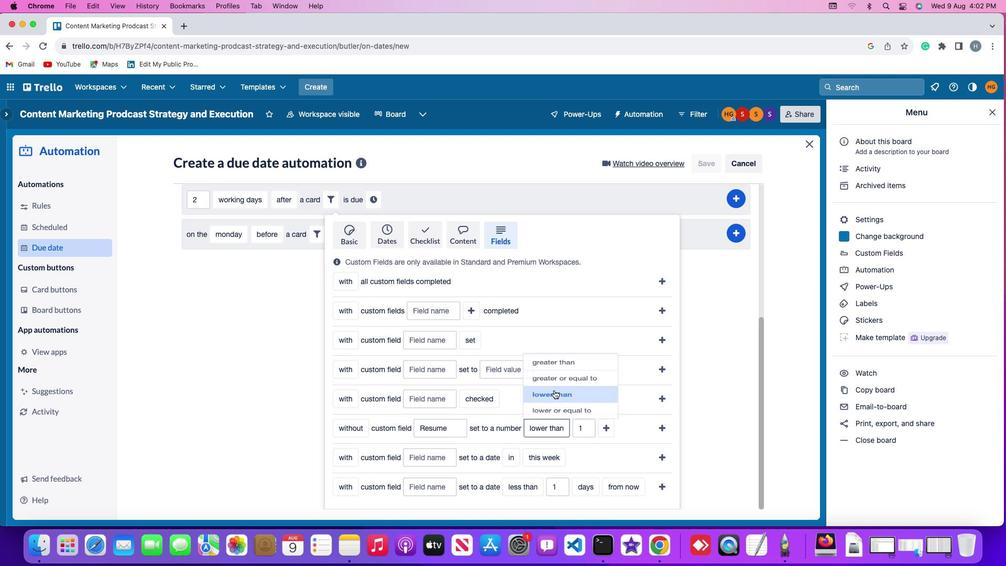 
Action: Mouse moved to (577, 418)
Screenshot: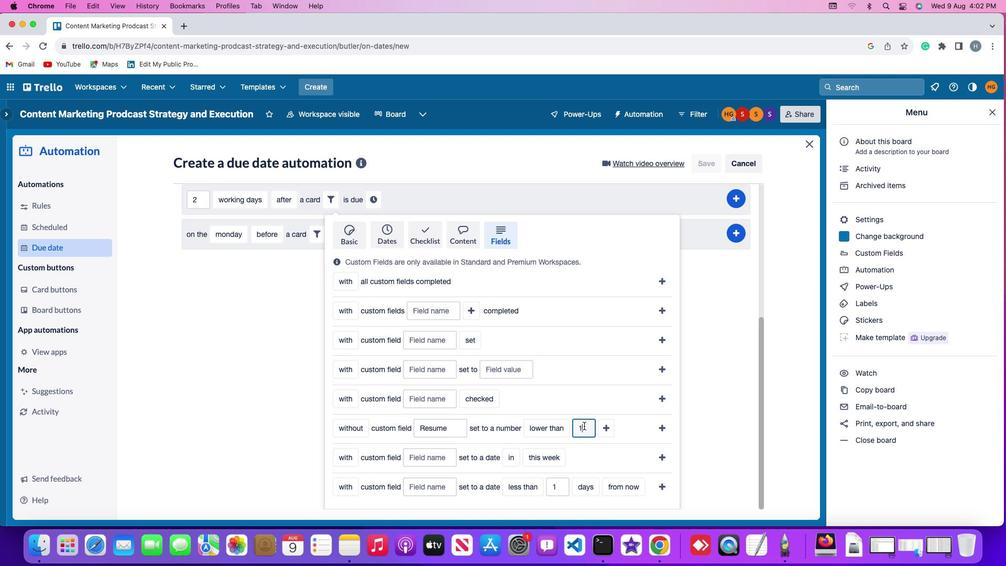
Action: Mouse pressed left at (577, 418)
Screenshot: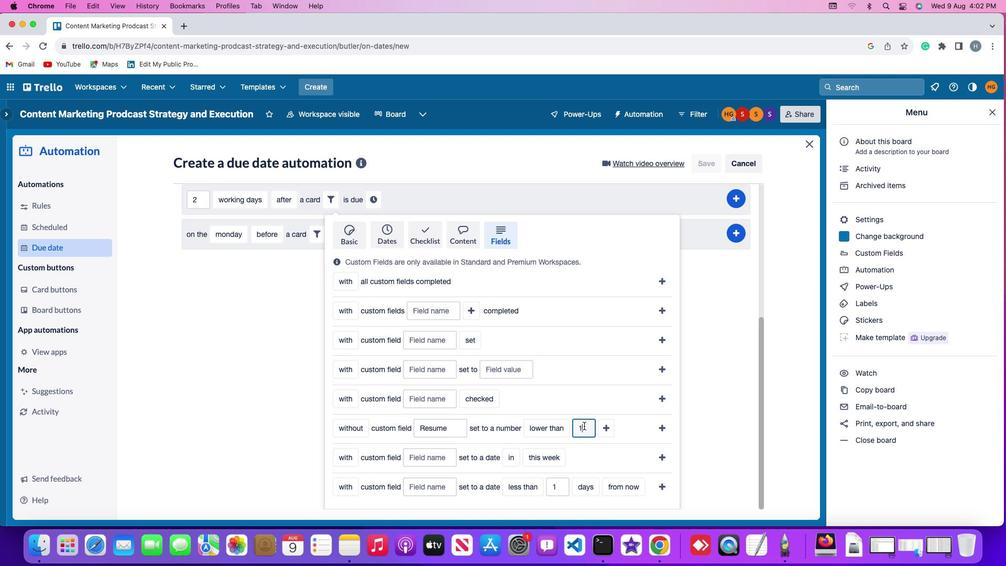 
Action: Key pressed Key.backspace
Screenshot: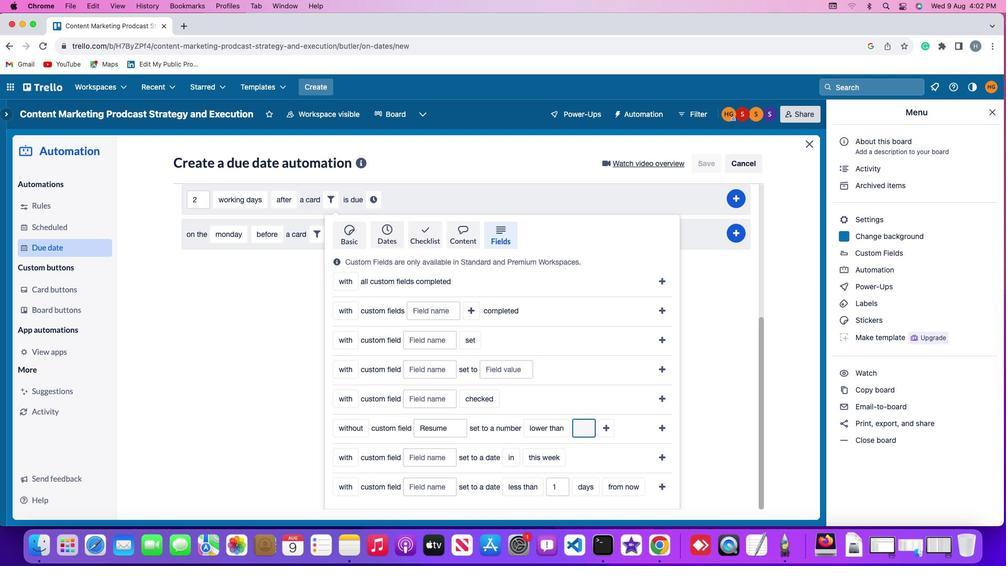
Action: Mouse moved to (576, 418)
Screenshot: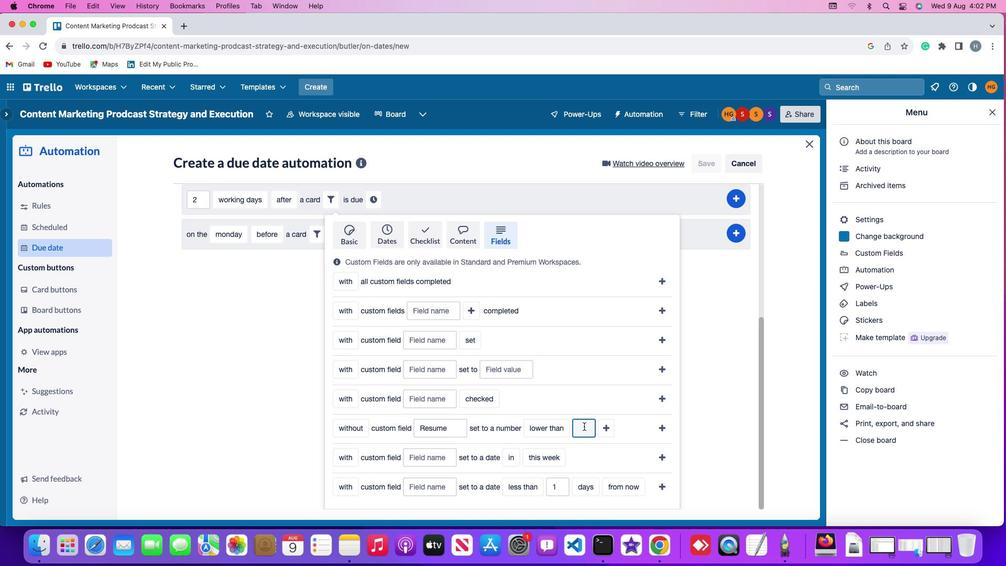 
Action: Key pressed '1'
Screenshot: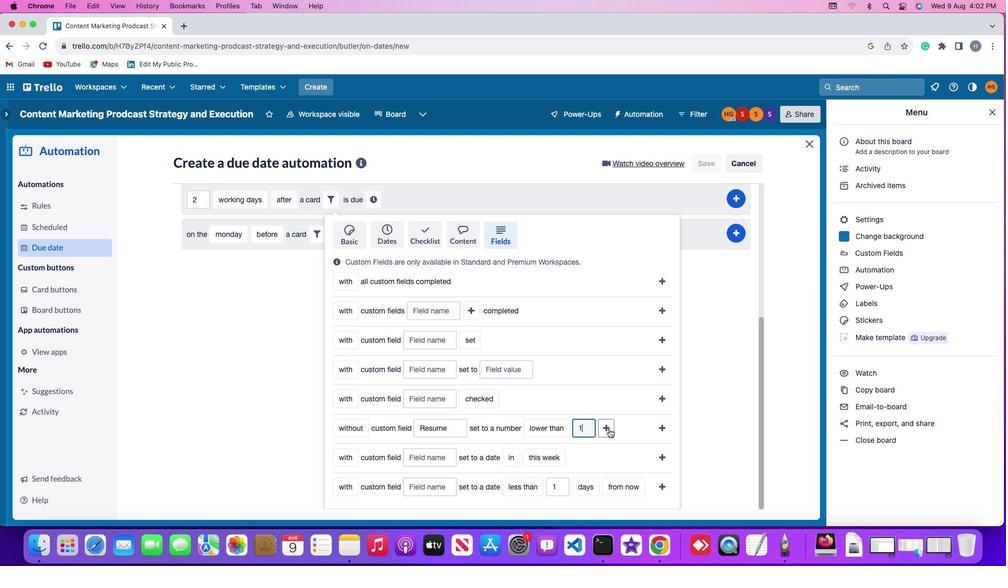 
Action: Mouse moved to (602, 421)
Screenshot: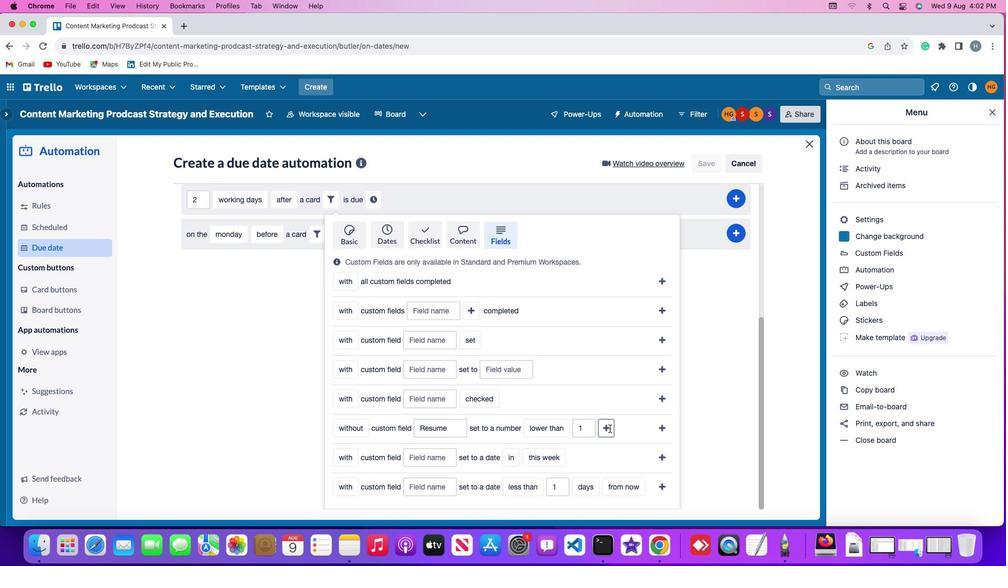 
Action: Mouse pressed left at (602, 421)
Screenshot: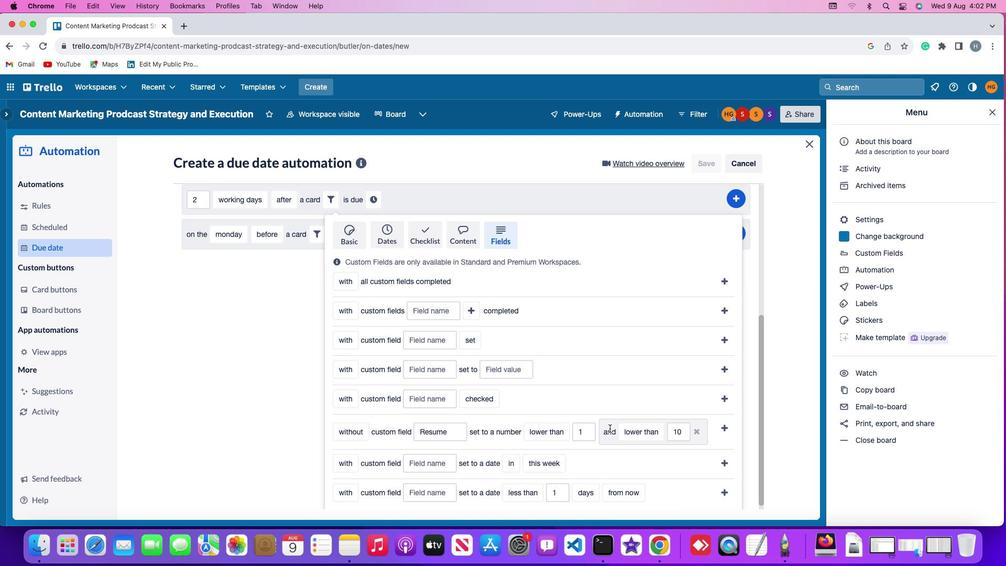 
Action: Mouse moved to (633, 421)
Screenshot: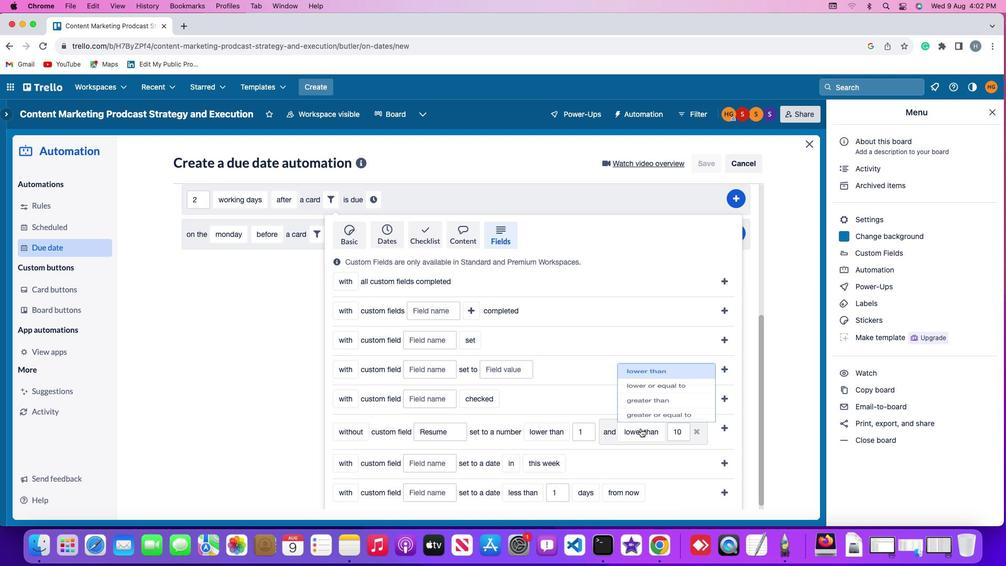 
Action: Mouse pressed left at (633, 421)
Screenshot: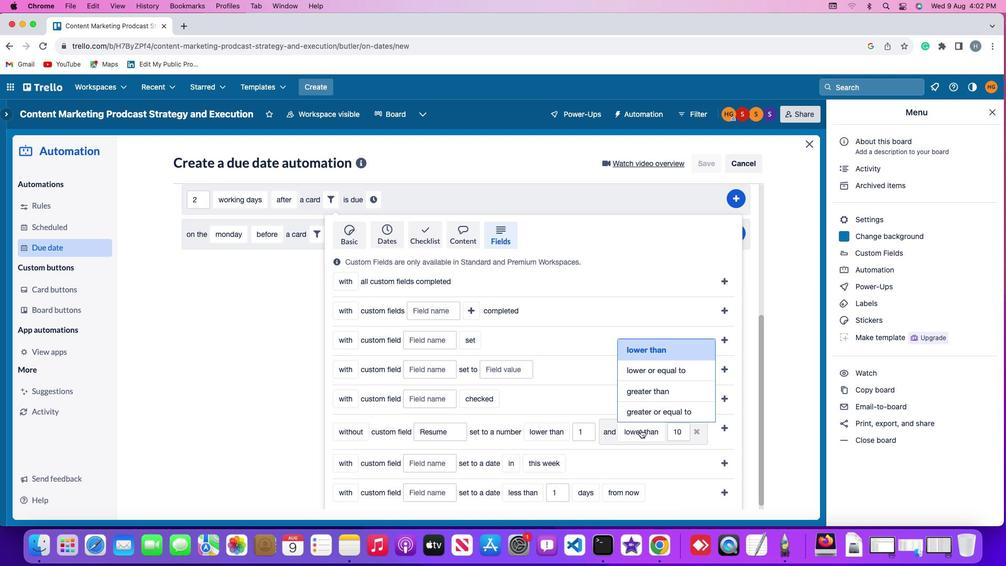 
Action: Mouse moved to (653, 341)
Screenshot: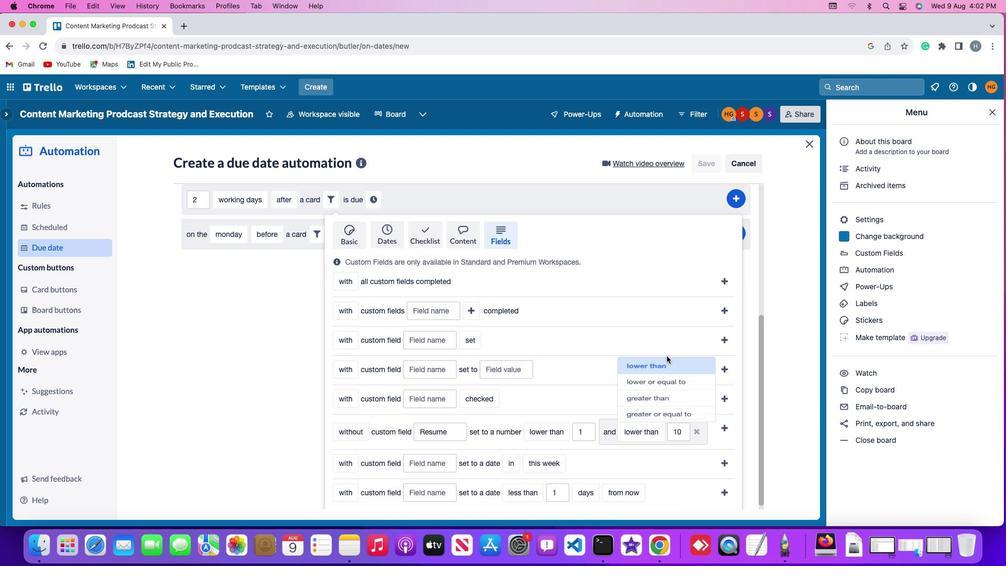 
Action: Mouse pressed left at (653, 341)
Screenshot: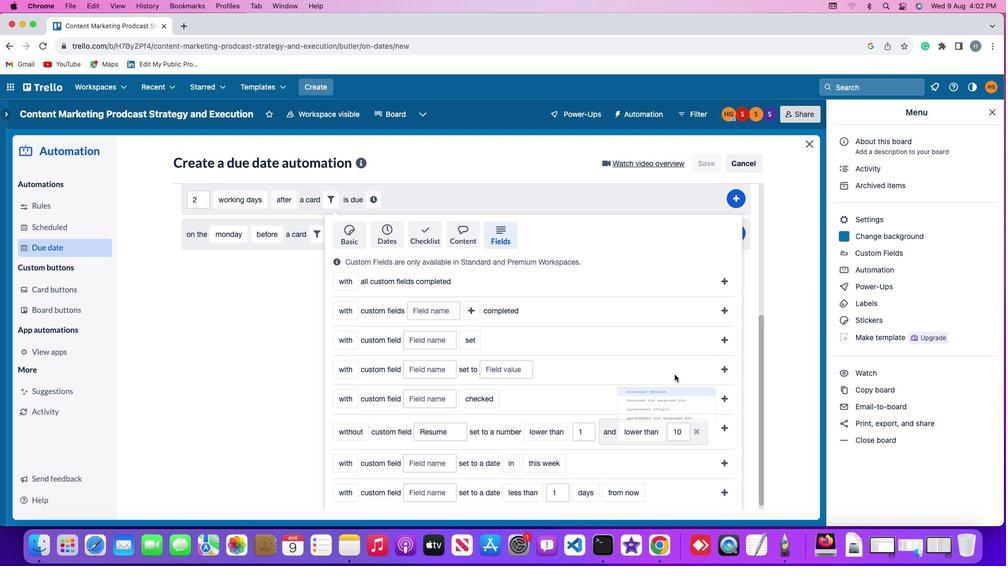 
Action: Mouse moved to (680, 423)
Screenshot: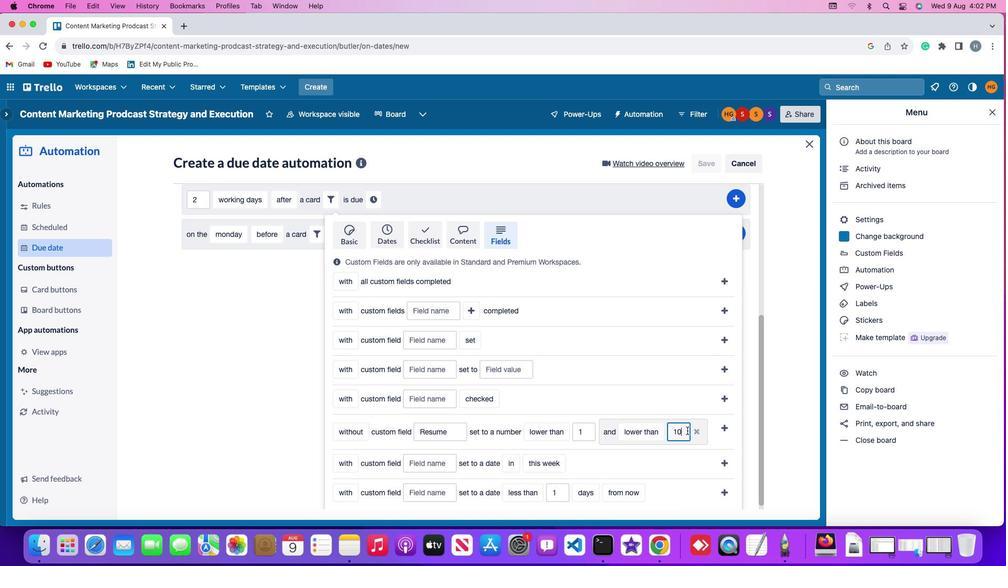 
Action: Mouse pressed left at (680, 423)
Screenshot: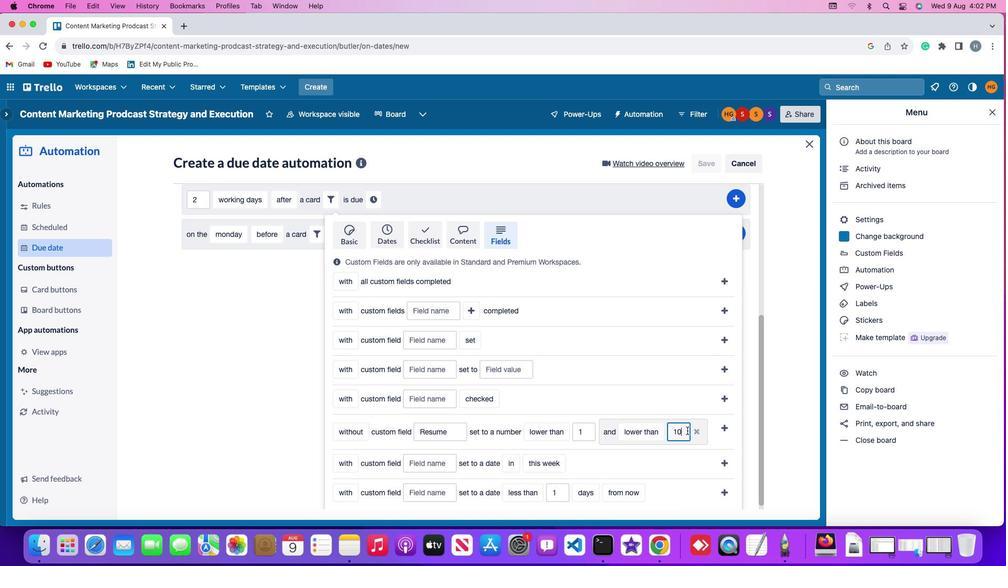 
Action: Mouse moved to (674, 425)
Screenshot: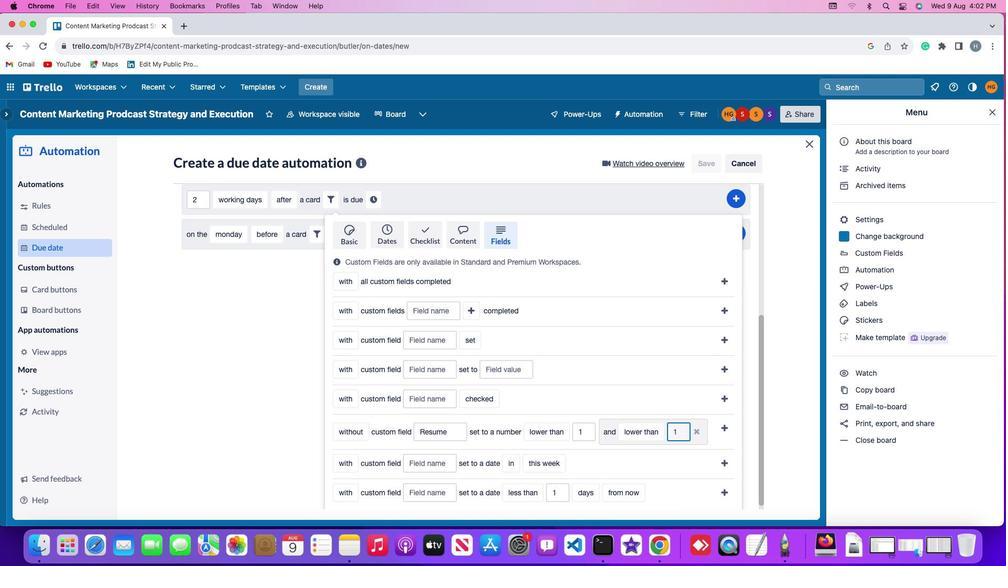 
Action: Key pressed Key.backspaceKey.backspace
Screenshot: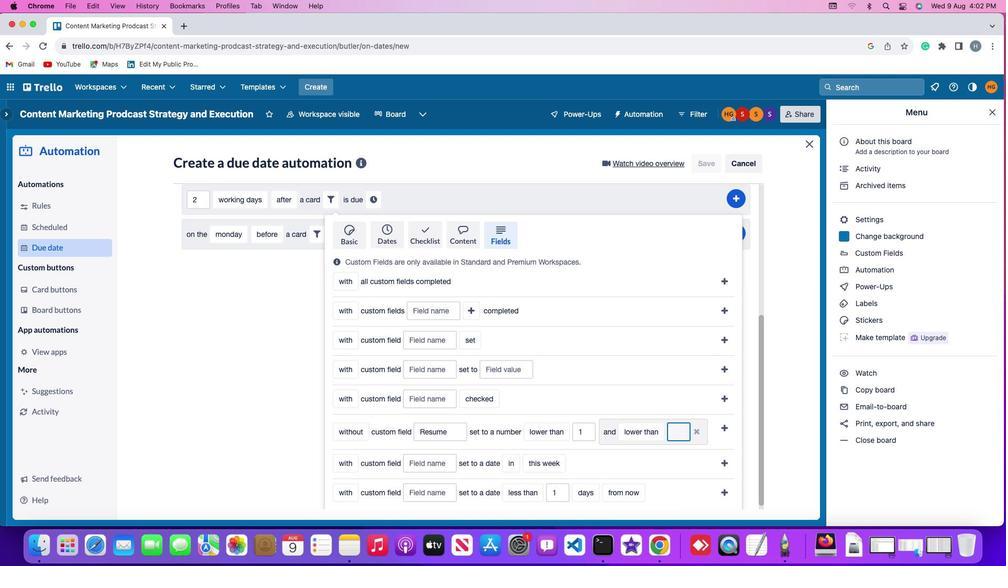 
Action: Mouse moved to (674, 425)
Screenshot: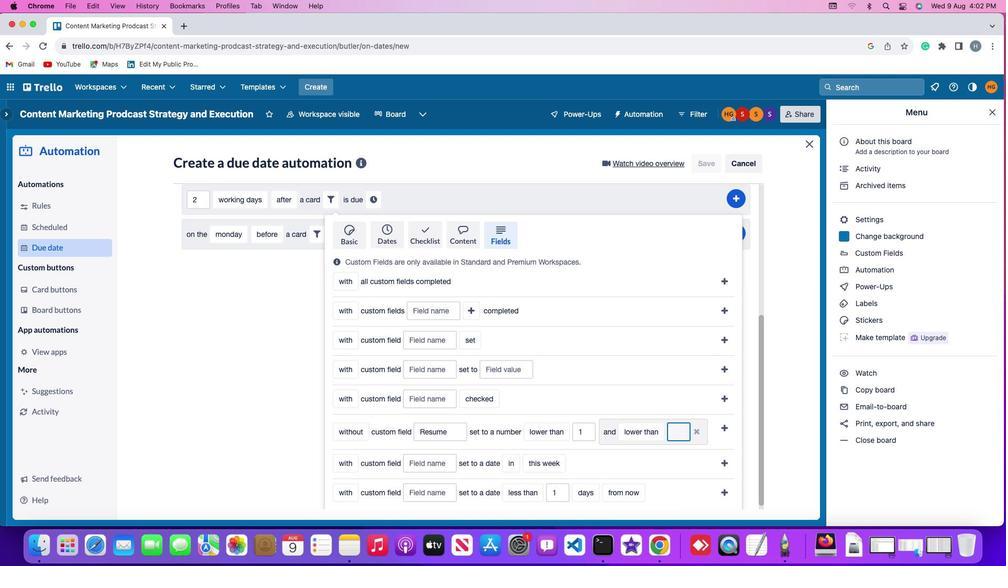 
Action: Key pressed Key.backspace'1''0'
Screenshot: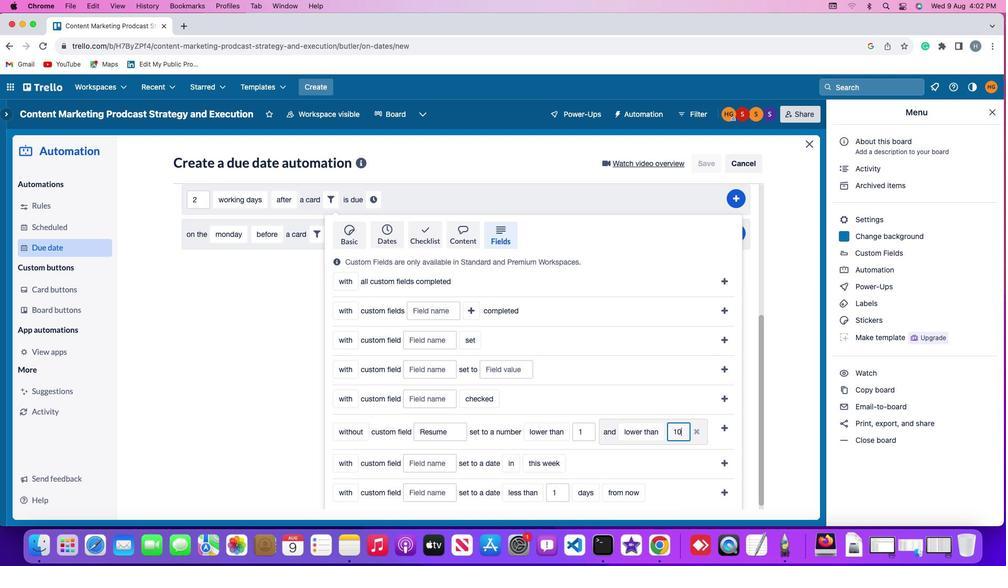 
Action: Mouse moved to (718, 418)
Screenshot: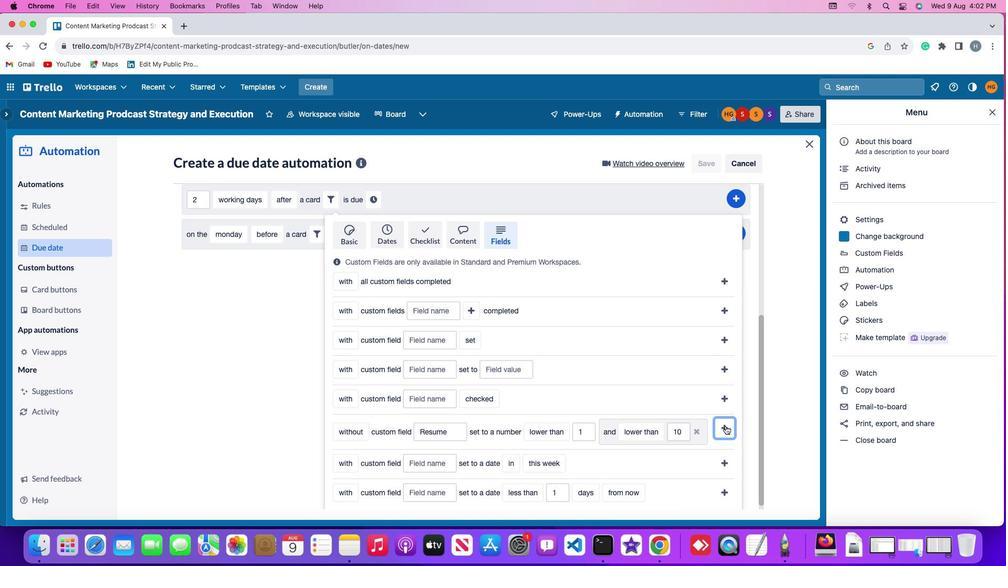 
Action: Mouse pressed left at (718, 418)
Screenshot: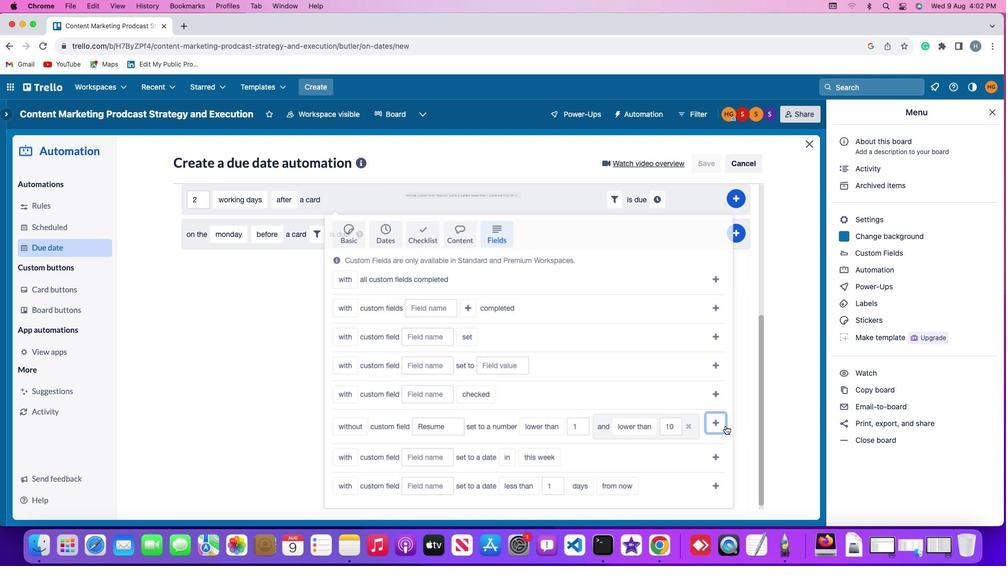 
Action: Mouse moved to (647, 417)
Screenshot: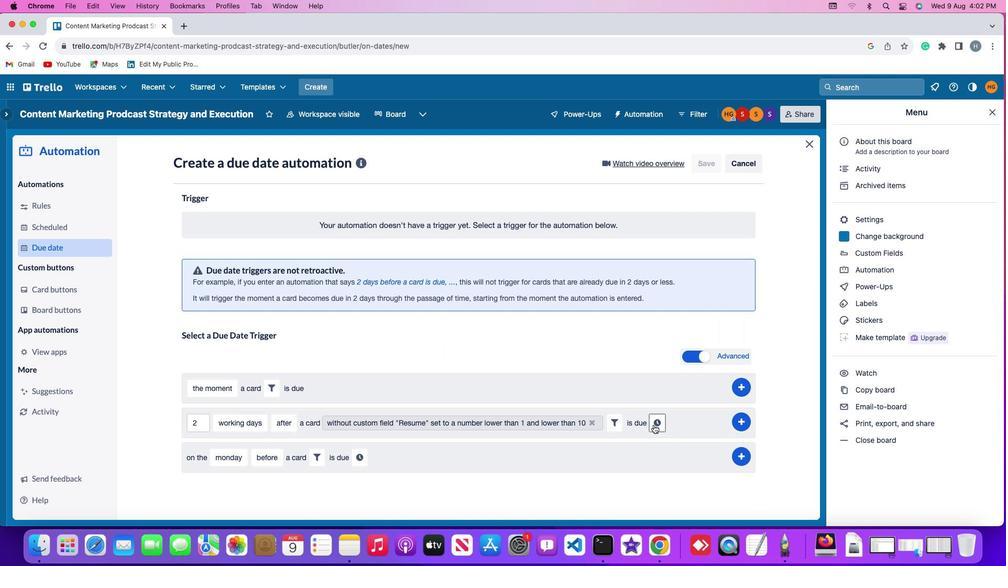 
Action: Mouse pressed left at (647, 417)
Screenshot: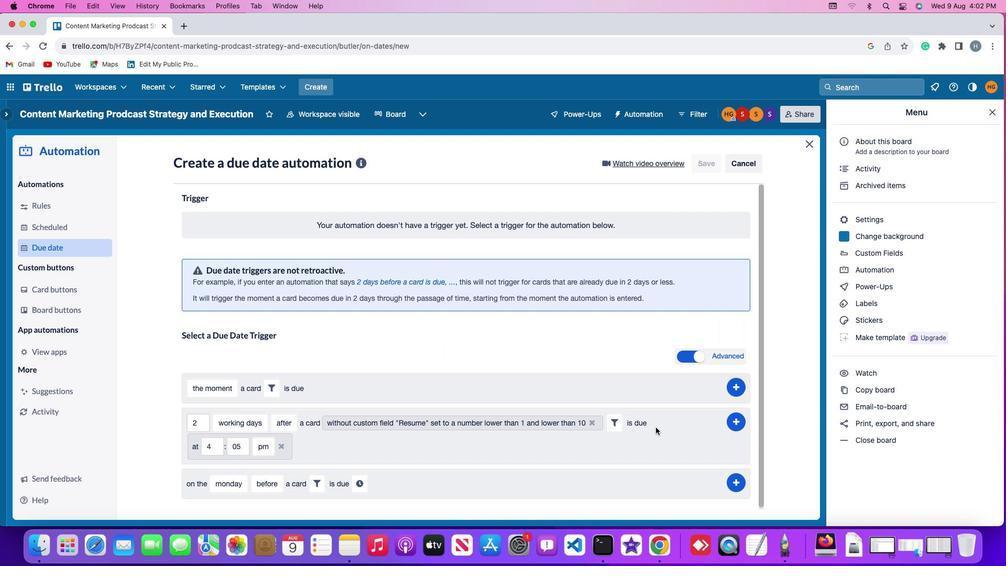 
Action: Mouse moved to (205, 439)
Screenshot: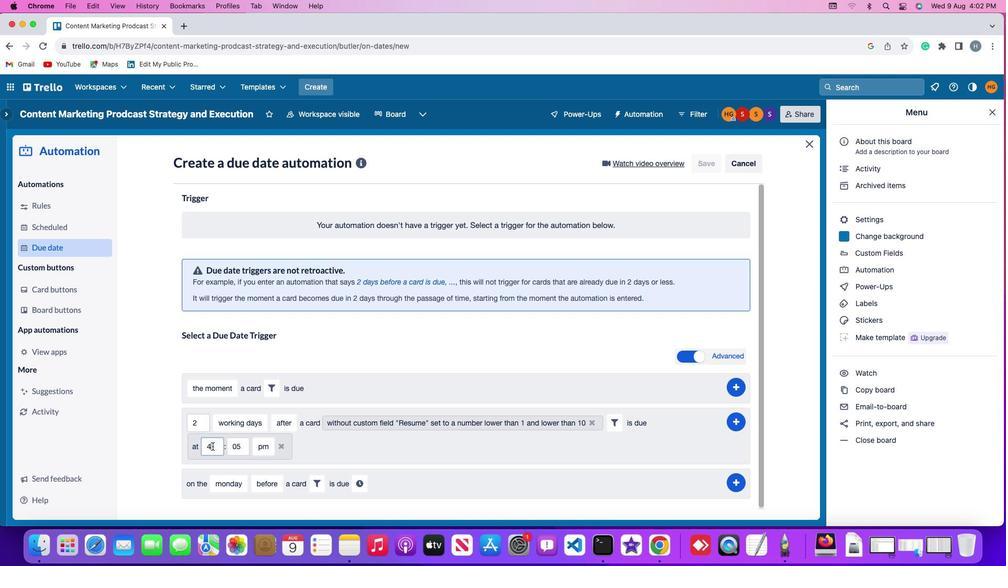 
Action: Mouse pressed left at (205, 439)
Screenshot: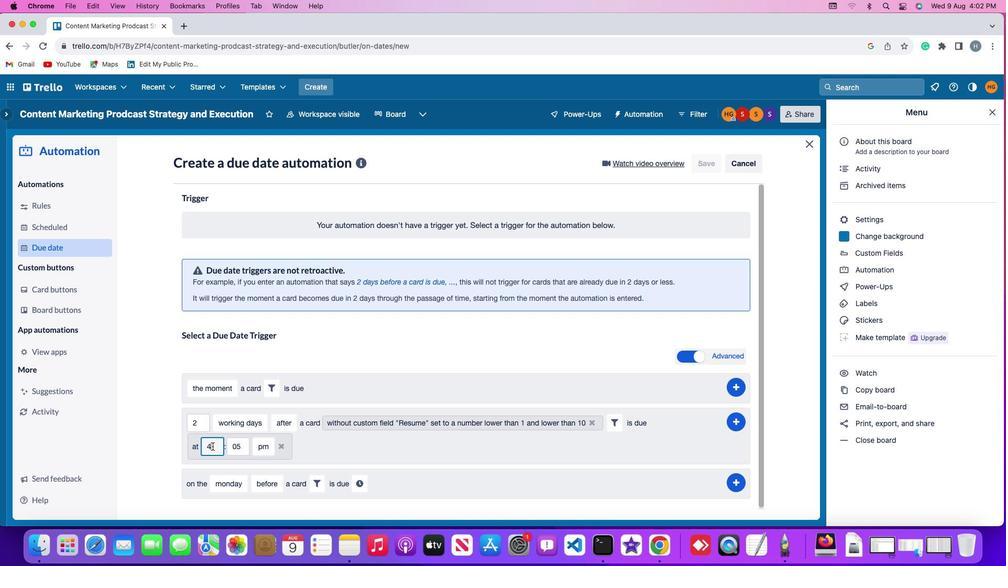 
Action: Mouse moved to (205, 438)
Screenshot: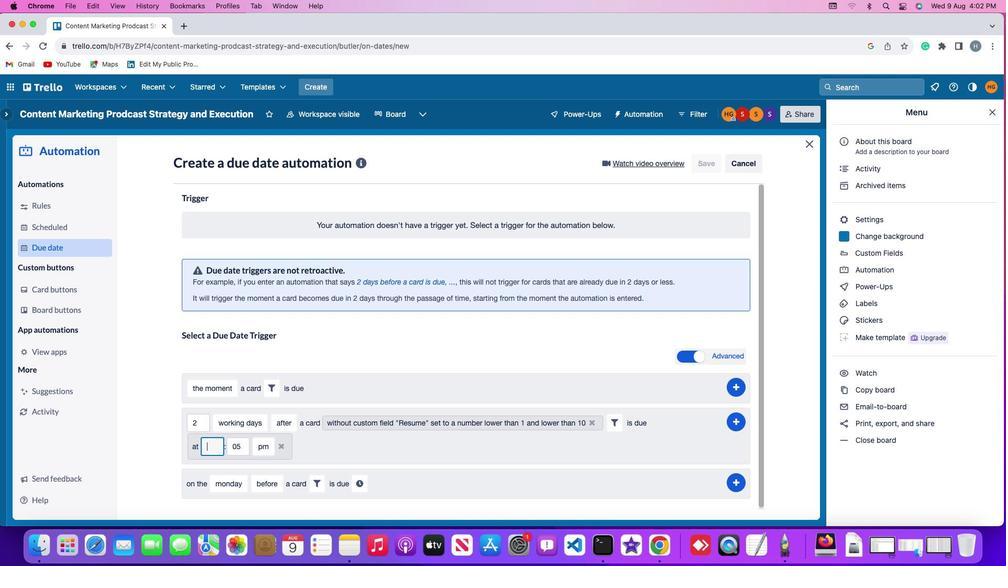 
Action: Key pressed Key.backspace
Screenshot: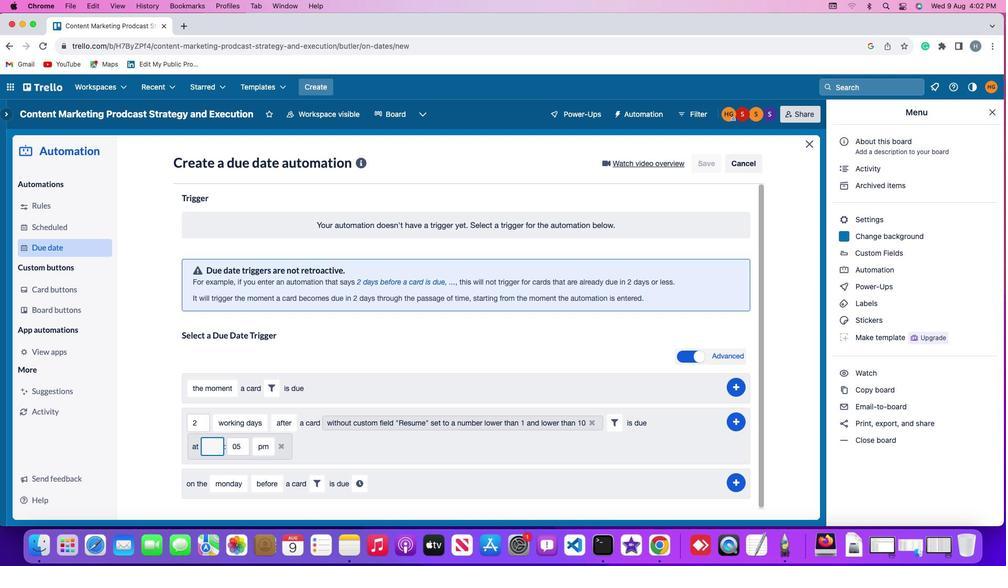 
Action: Mouse moved to (206, 438)
Screenshot: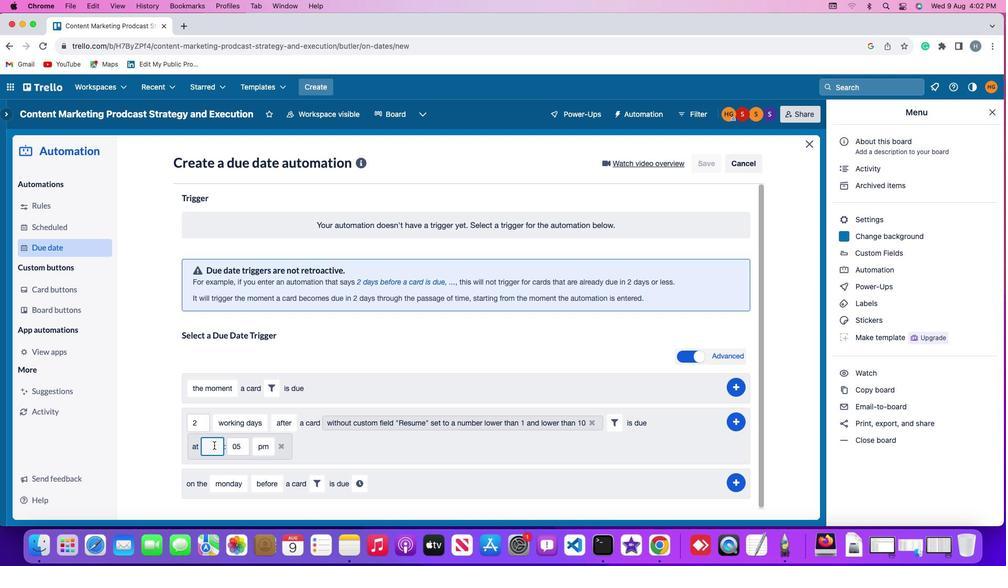 
Action: Key pressed '1'
Screenshot: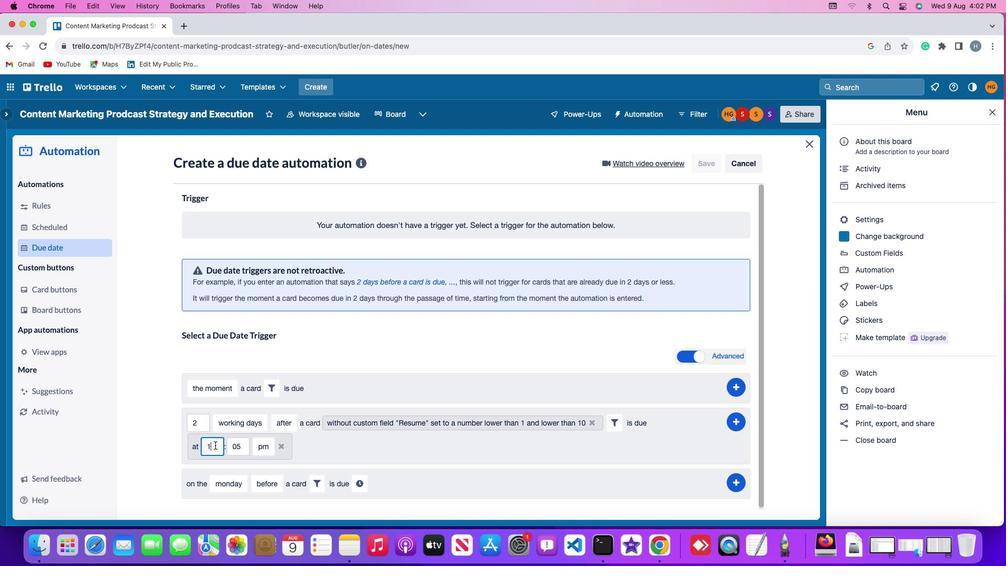 
Action: Mouse moved to (207, 438)
Screenshot: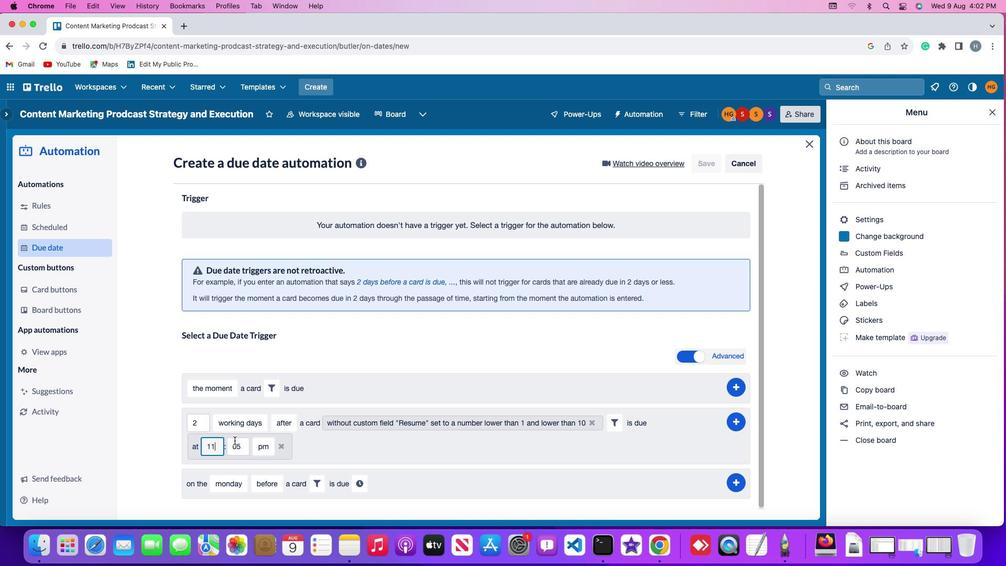 
Action: Key pressed '1'
Screenshot: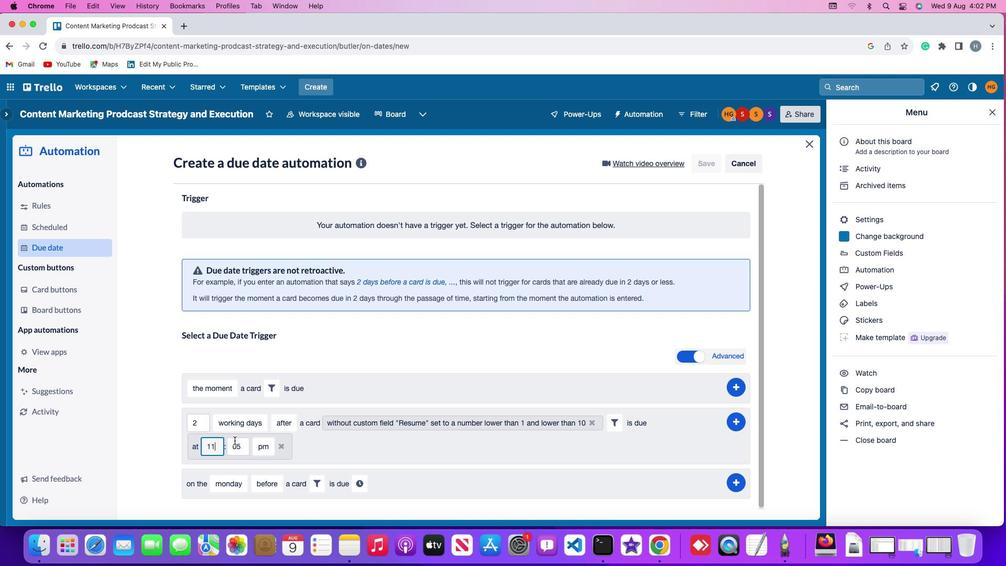 
Action: Mouse moved to (237, 437)
Screenshot: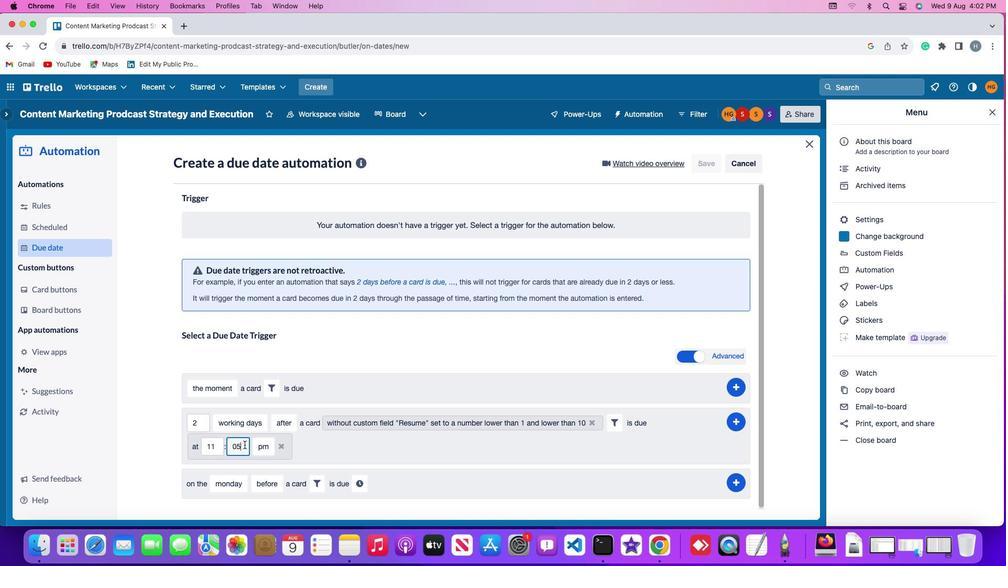 
Action: Mouse pressed left at (237, 437)
Screenshot: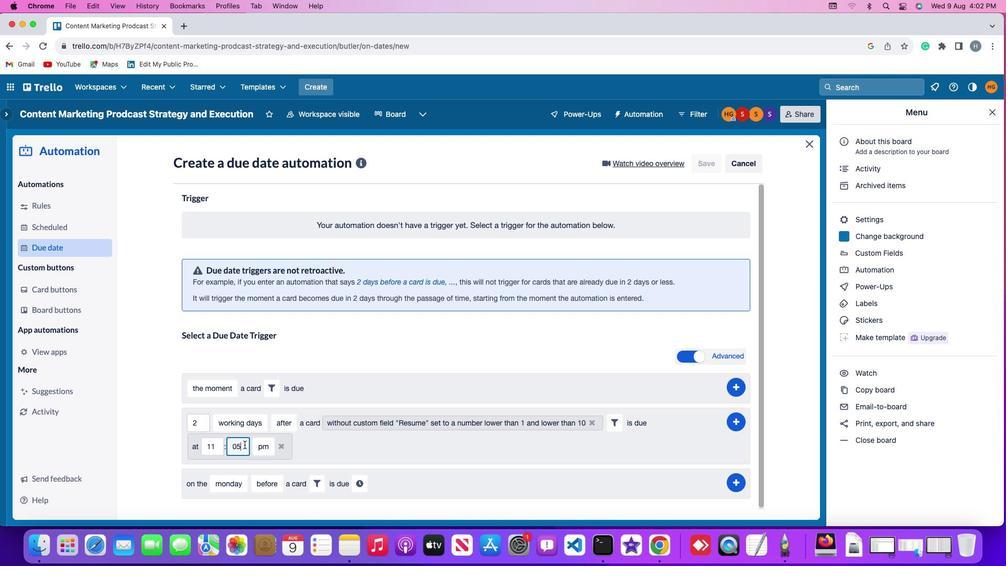 
Action: Mouse moved to (237, 437)
Screenshot: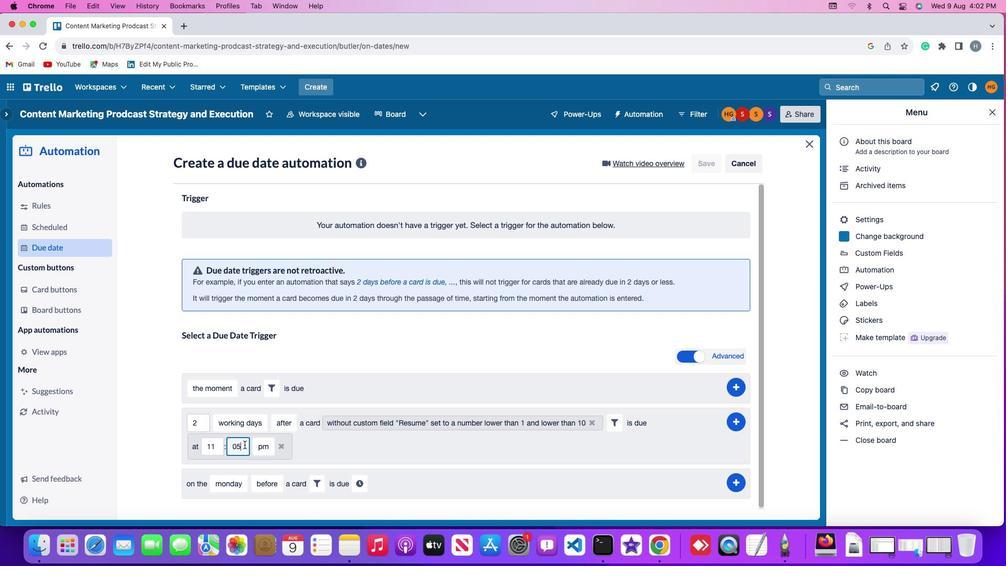 
Action: Key pressed Key.backspace
Screenshot: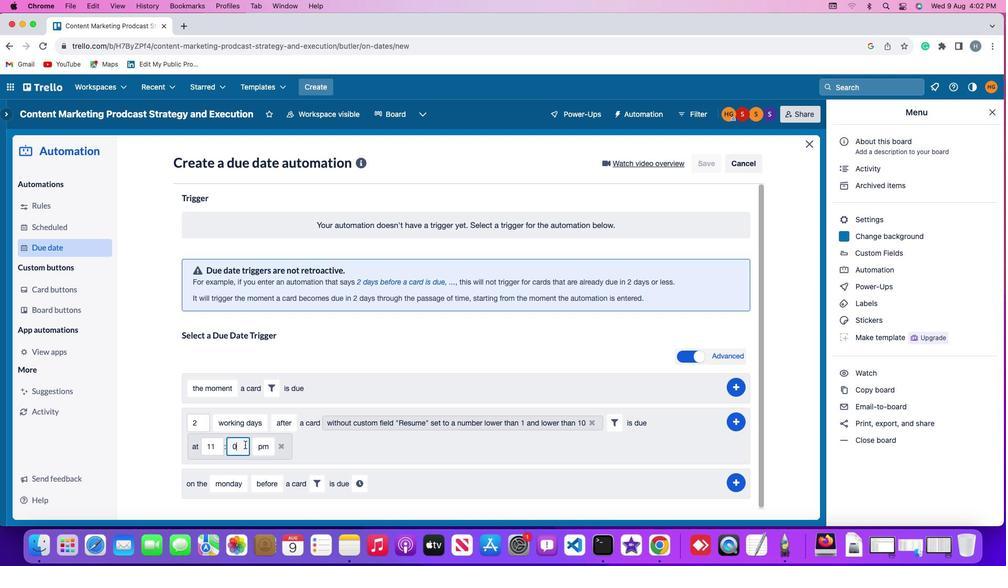 
Action: Mouse moved to (237, 437)
Screenshot: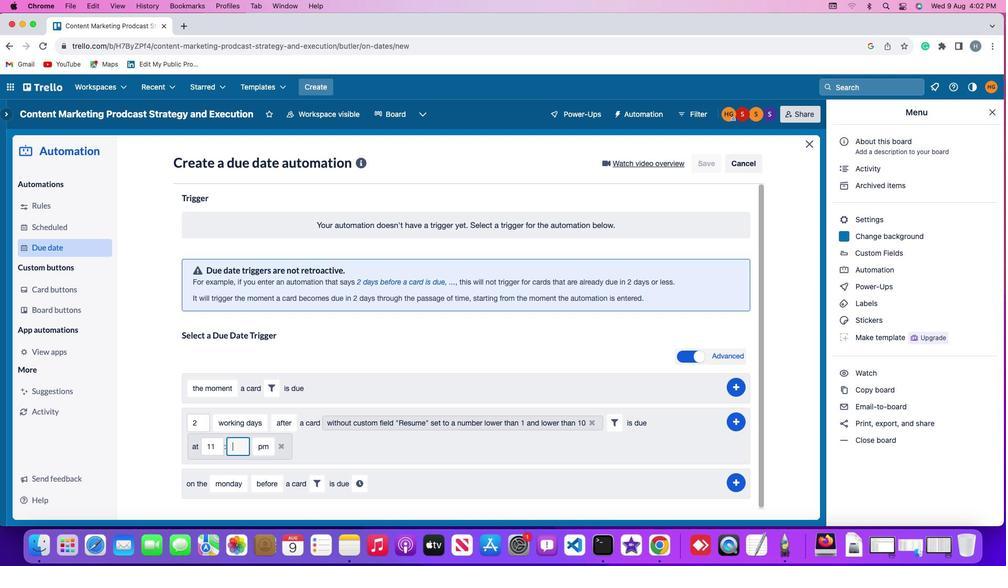 
Action: Key pressed Key.backspace
Screenshot: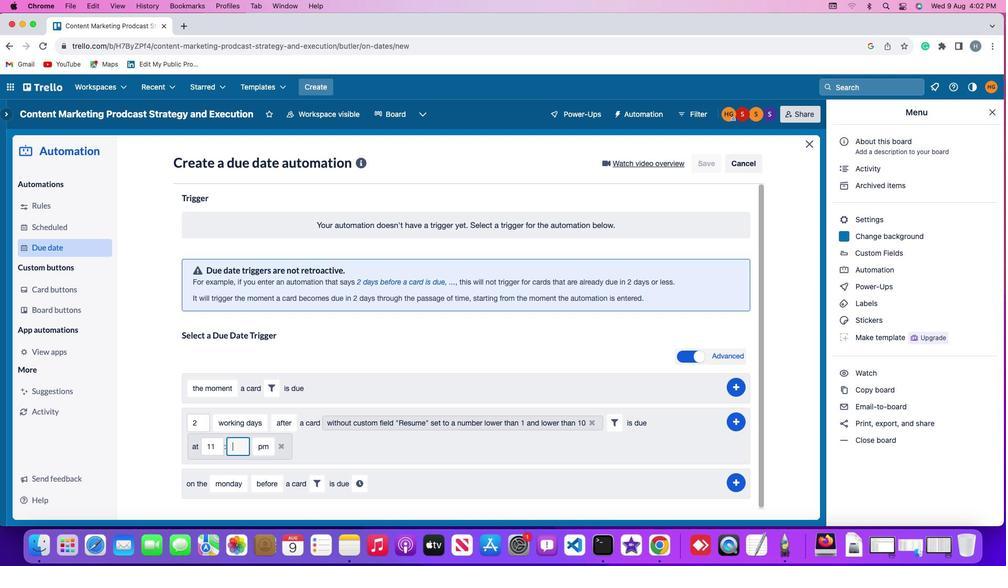 
Action: Mouse moved to (237, 437)
Screenshot: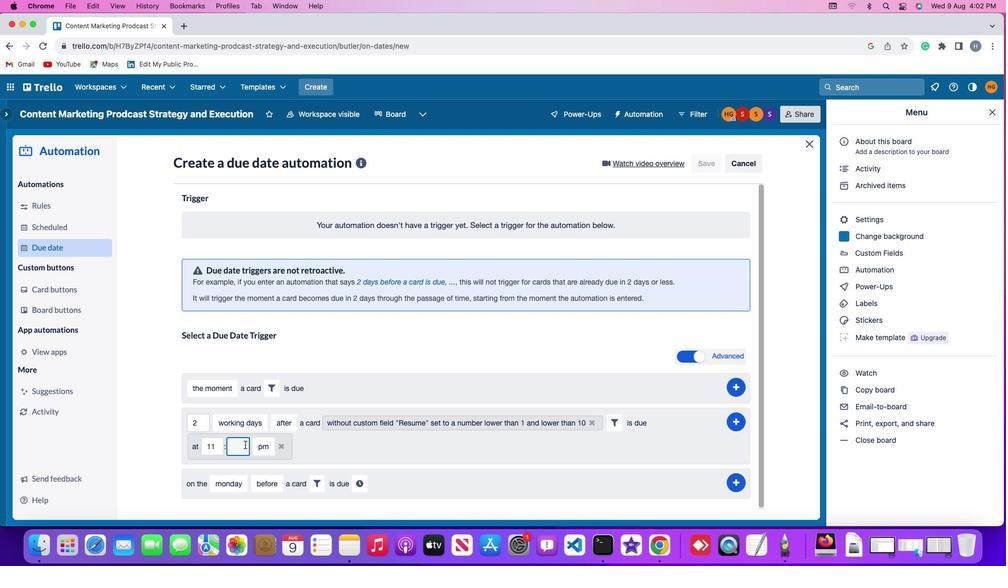 
Action: Key pressed '0''0'
Screenshot: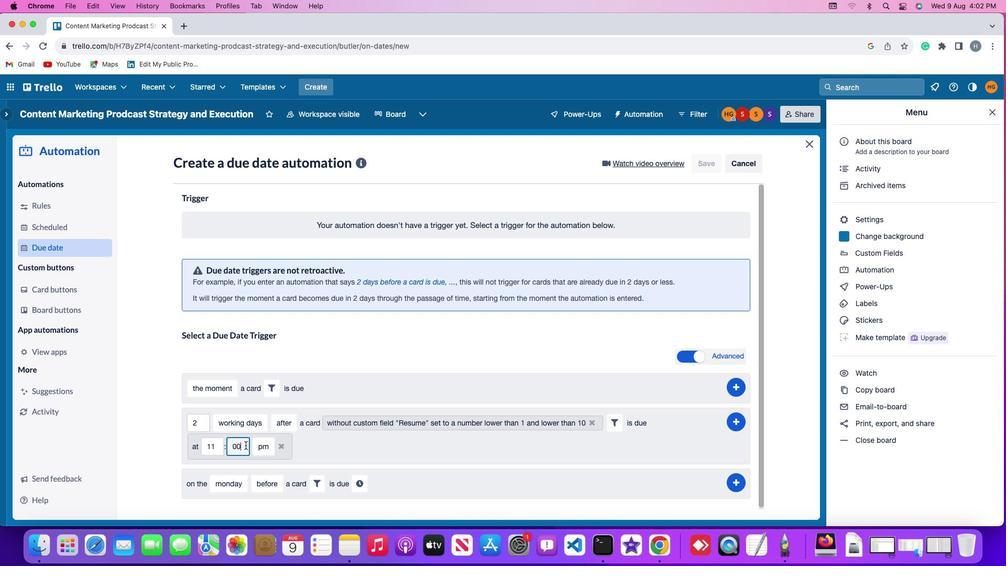 
Action: Mouse moved to (260, 439)
Screenshot: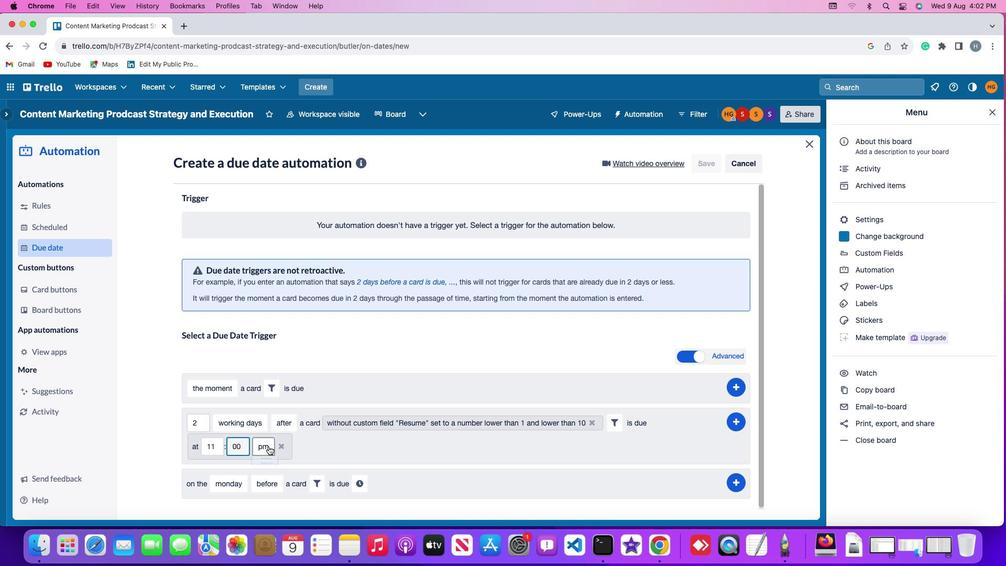 
Action: Mouse pressed left at (260, 439)
Screenshot: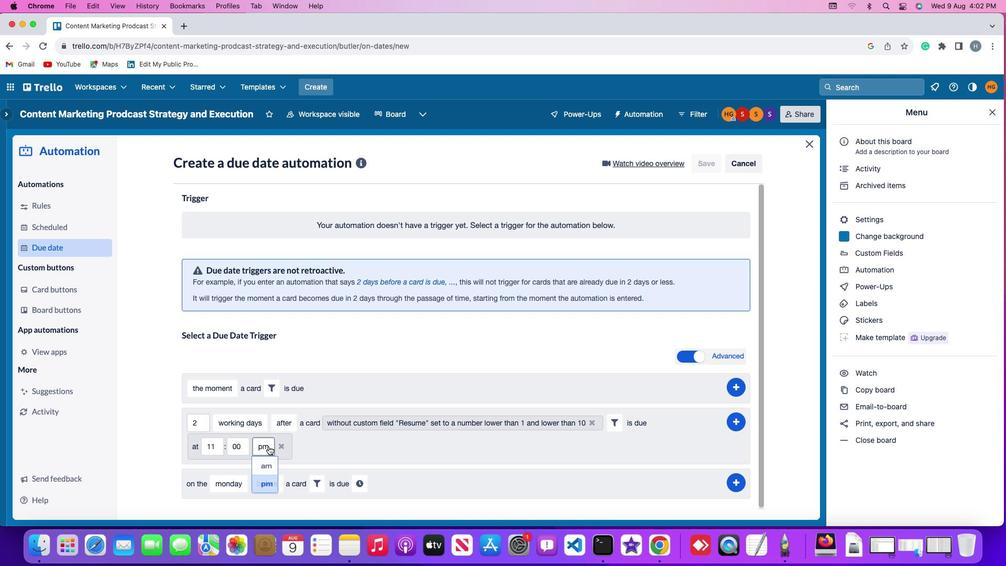 
Action: Mouse moved to (256, 459)
Screenshot: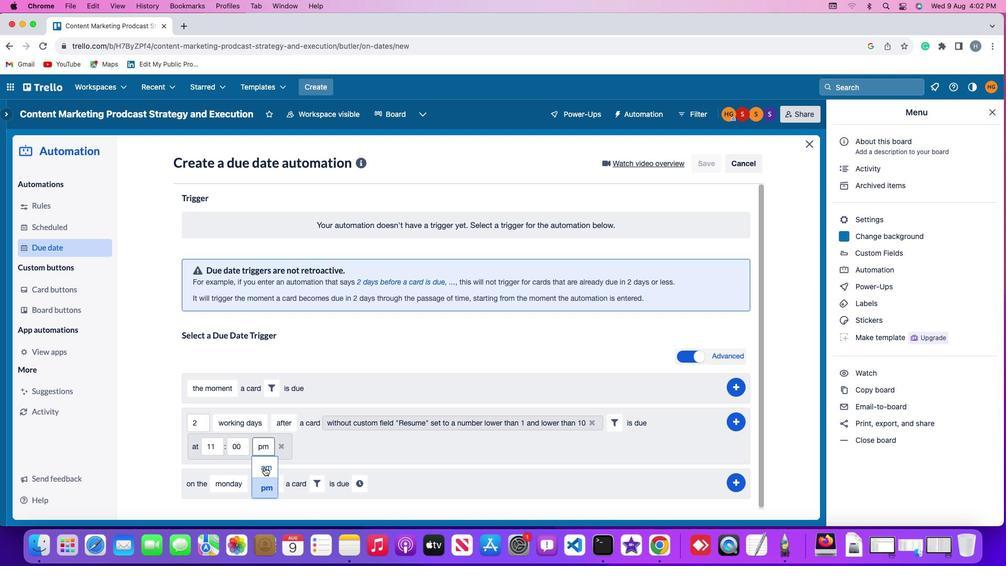 
Action: Mouse pressed left at (256, 459)
Screenshot: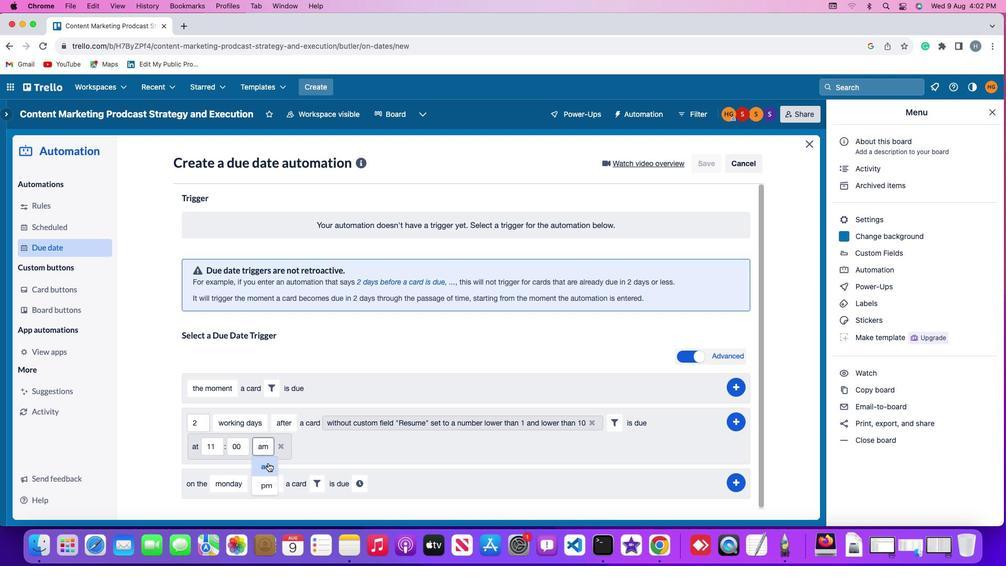 
Action: Mouse moved to (728, 413)
Screenshot: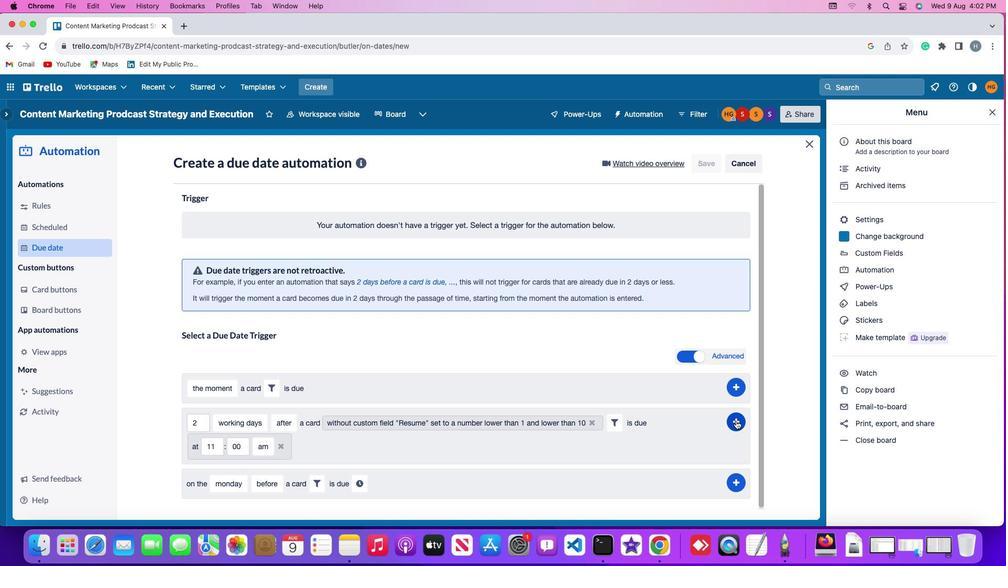 
Action: Mouse pressed left at (728, 413)
Screenshot: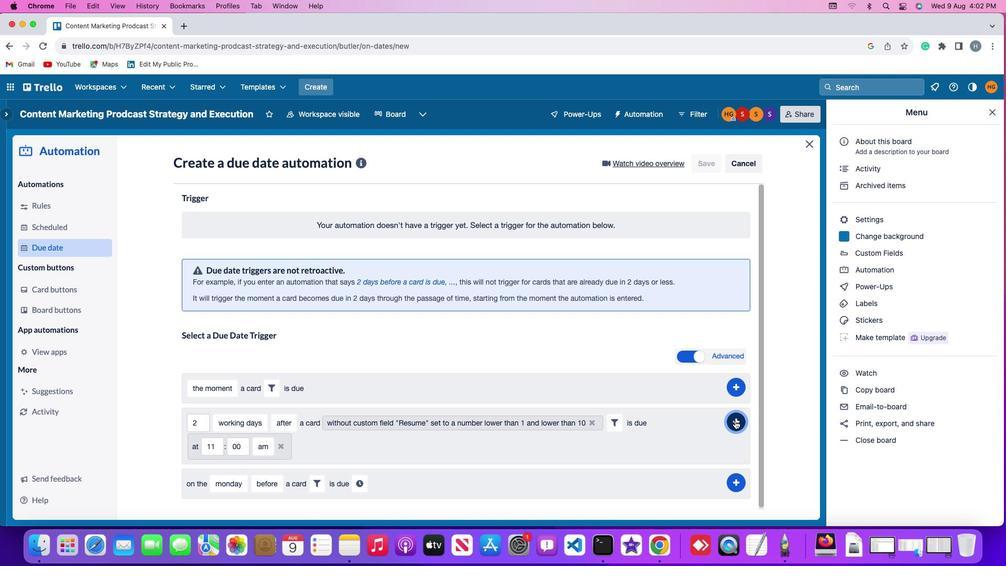 
Action: Mouse moved to (782, 384)
Screenshot: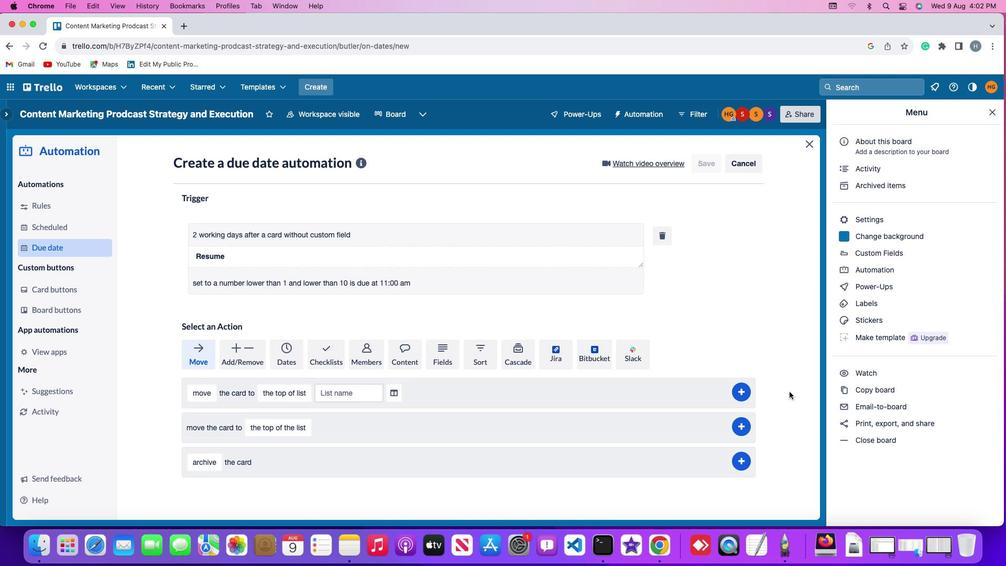
